 Task: Look for Airbnb options in Merouana, Algeria from 5th December, 2023 to 13th December, 2023 for 6 adults.3 bedrooms having 3 beds and 3 bathrooms. Property type can be house. Amenities needed are: washing machine. Booking option can be shelf check-in. Look for 4 properties as per requirement.
Action: Mouse moved to (473, 65)
Screenshot: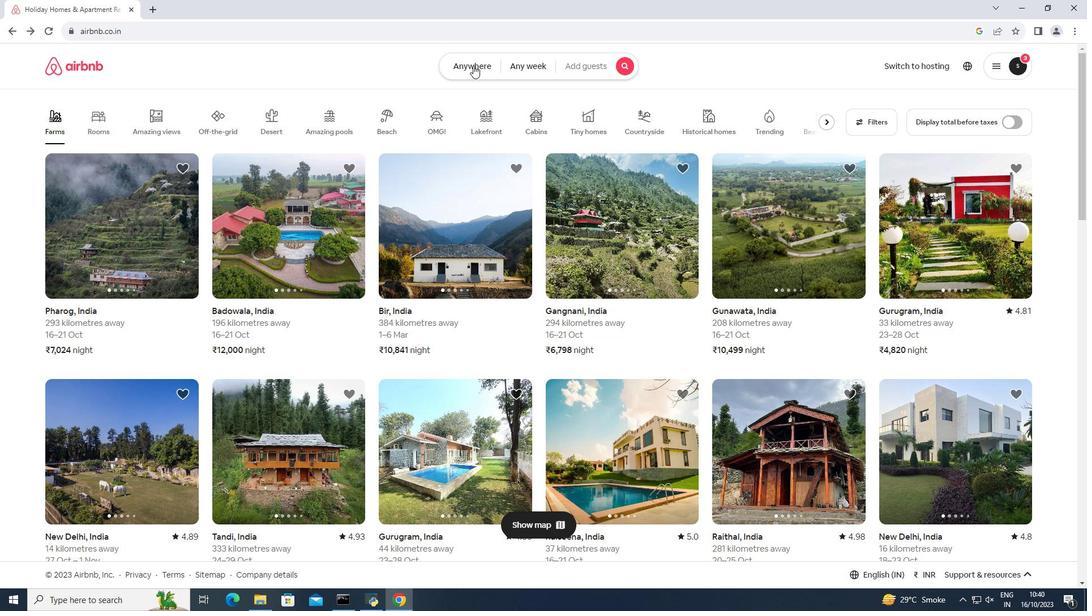 
Action: Mouse pressed left at (473, 65)
Screenshot: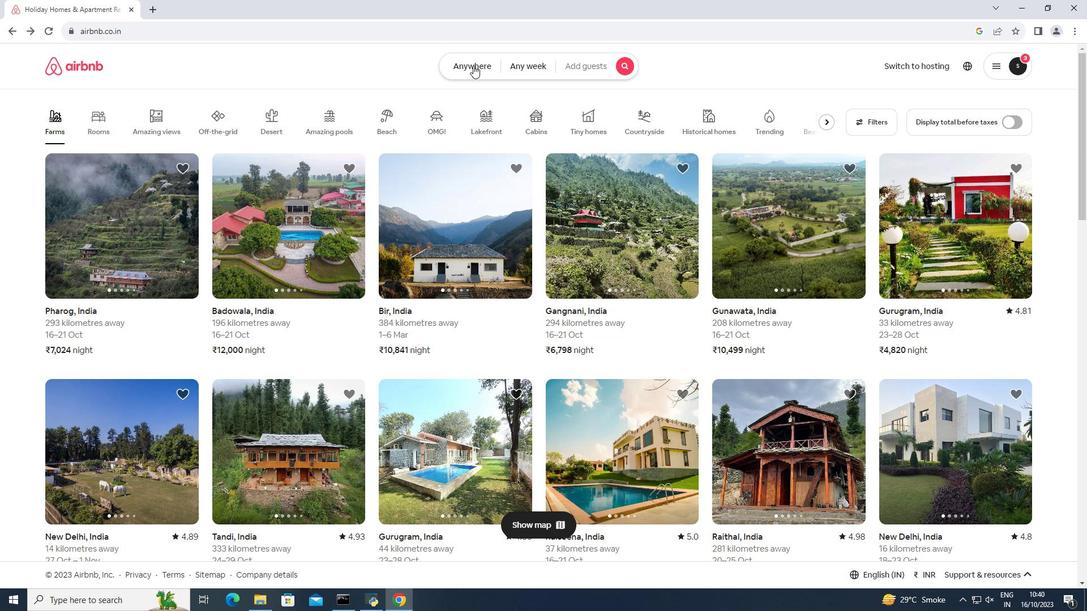 
Action: Mouse moved to (351, 111)
Screenshot: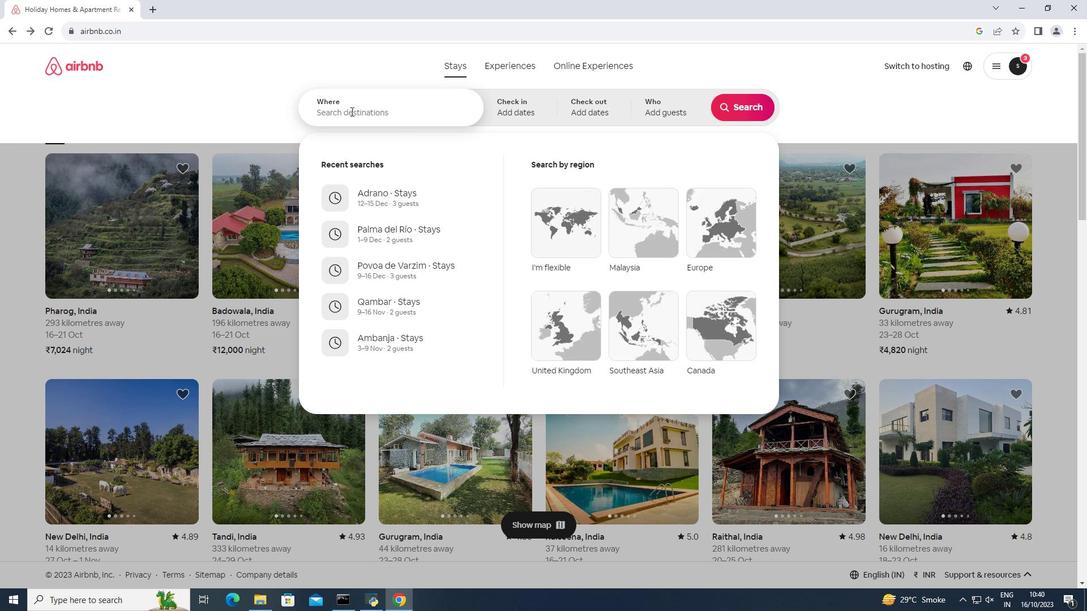 
Action: Mouse pressed left at (351, 111)
Screenshot: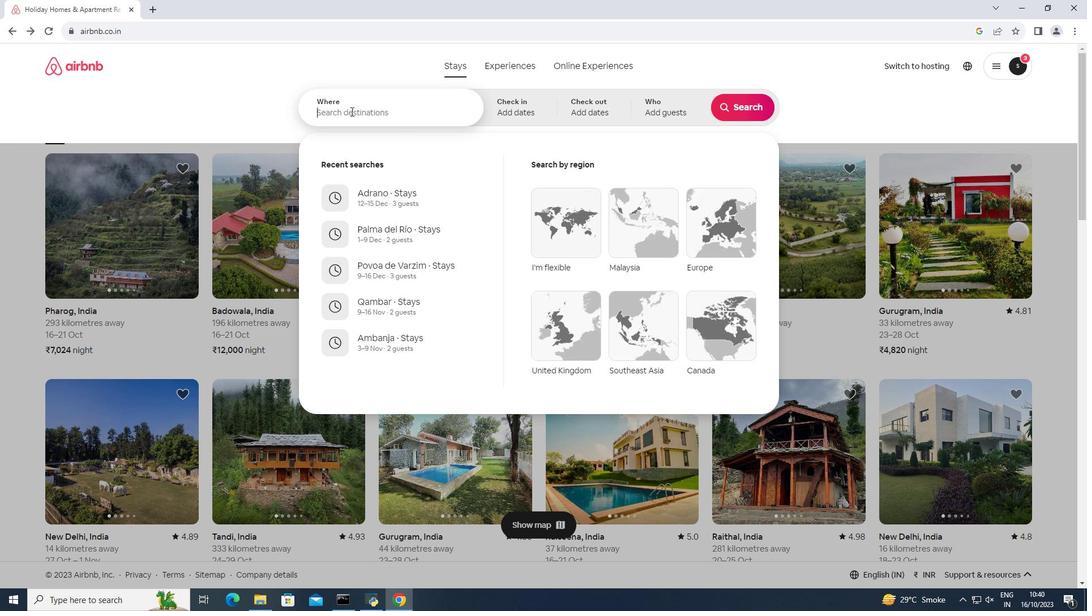 
Action: Key pressed <Key.shift>Merouana,<Key.space><Key.shift>Algeria
Screenshot: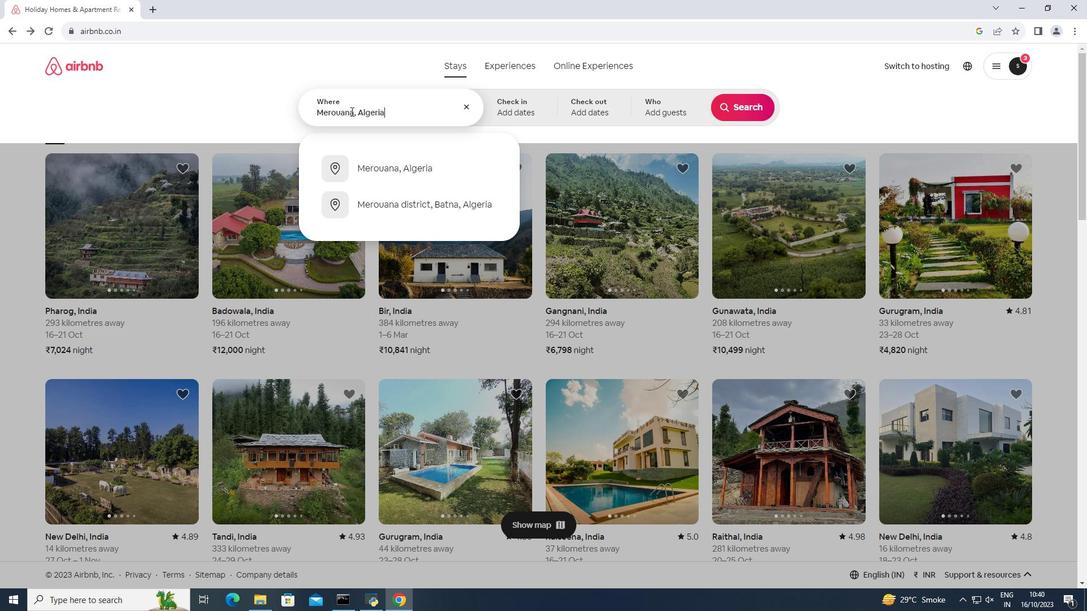 
Action: Mouse moved to (389, 161)
Screenshot: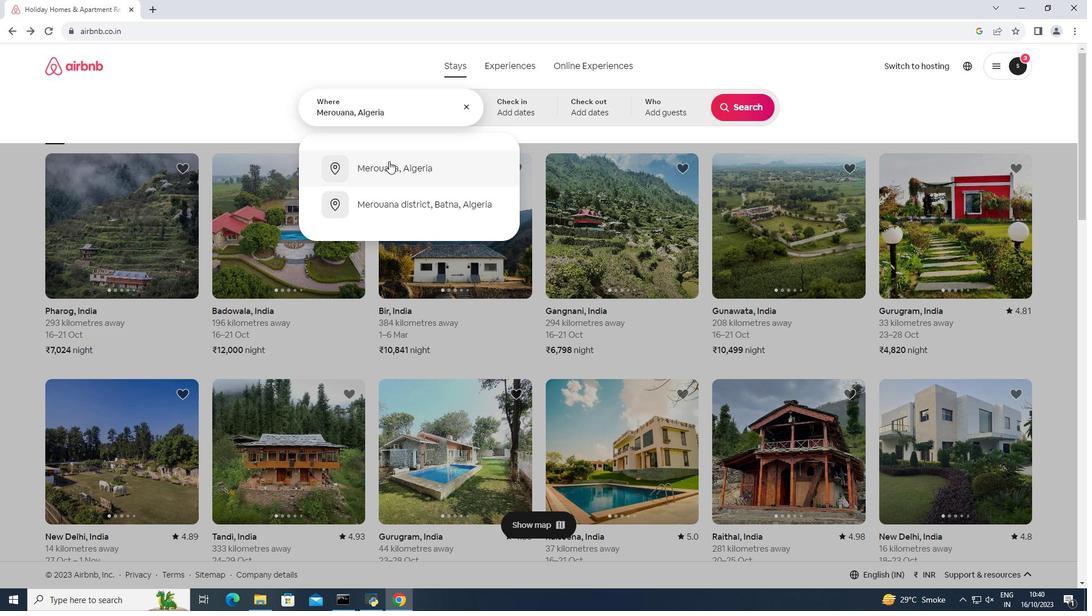 
Action: Mouse pressed left at (389, 161)
Screenshot: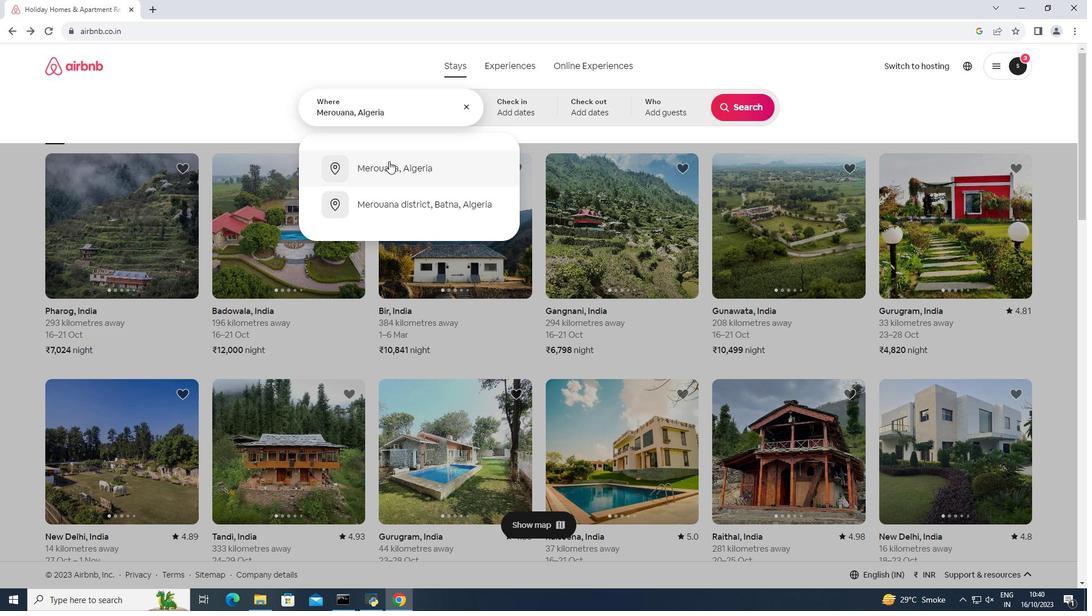 
Action: Mouse moved to (741, 196)
Screenshot: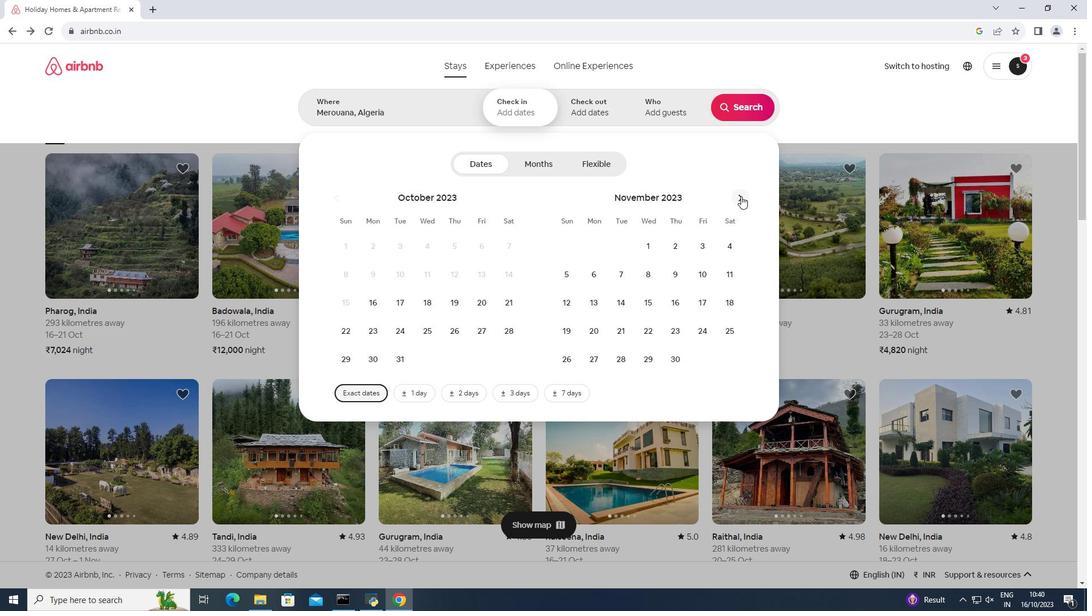 
Action: Mouse pressed left at (741, 196)
Screenshot: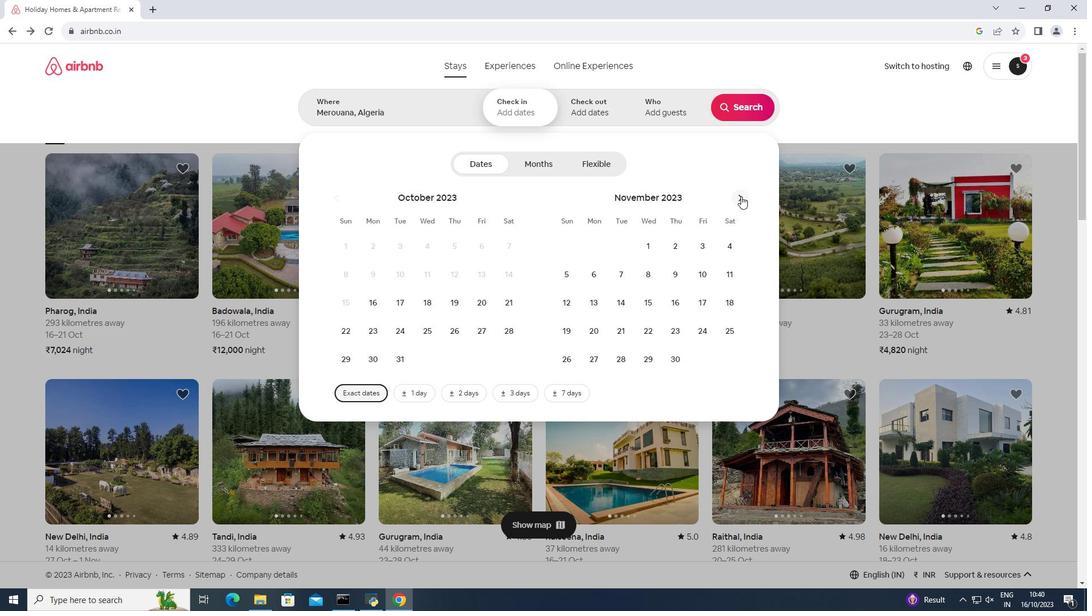 
Action: Mouse moved to (627, 275)
Screenshot: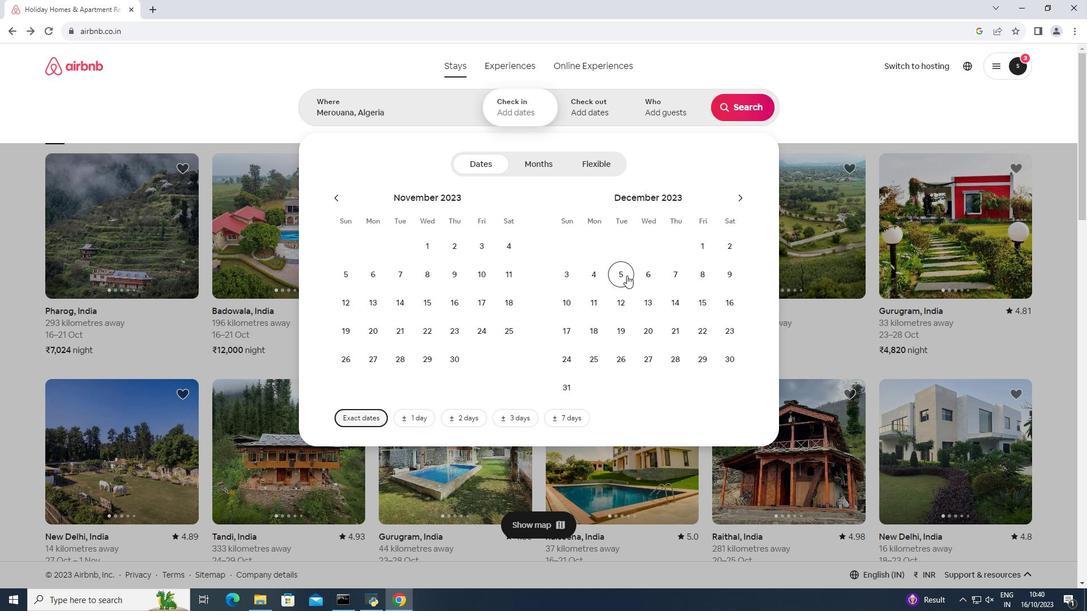 
Action: Mouse pressed left at (627, 275)
Screenshot: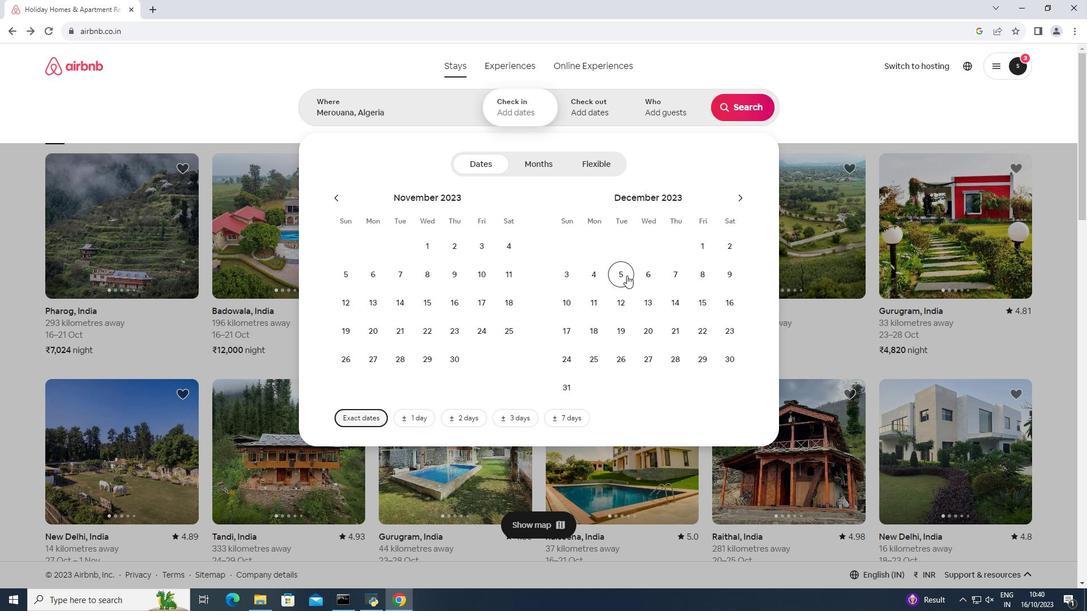 
Action: Mouse moved to (649, 298)
Screenshot: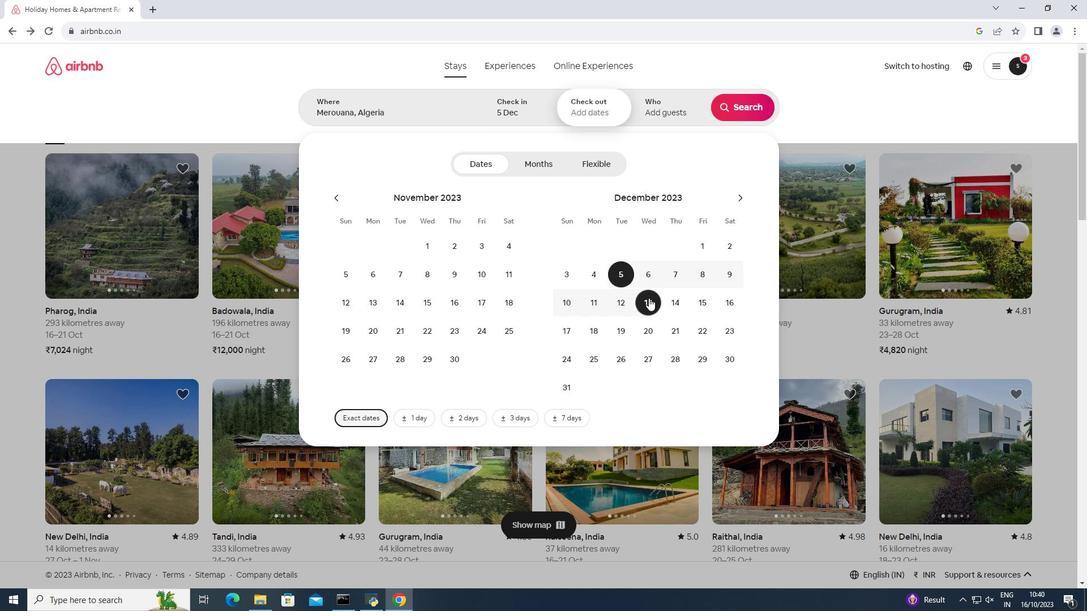 
Action: Mouse pressed left at (649, 298)
Screenshot: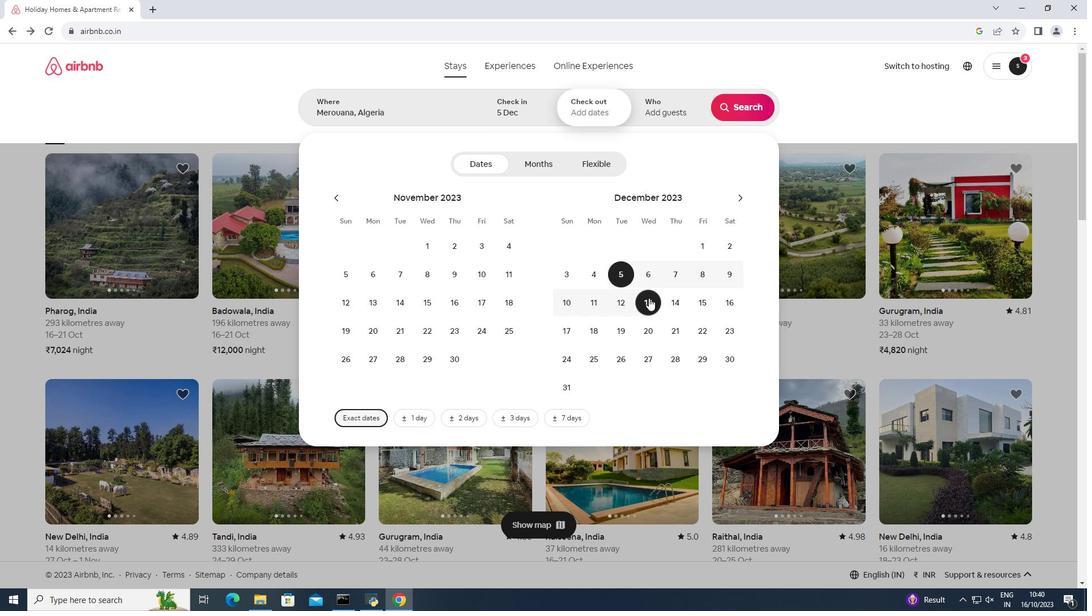 
Action: Mouse moved to (658, 111)
Screenshot: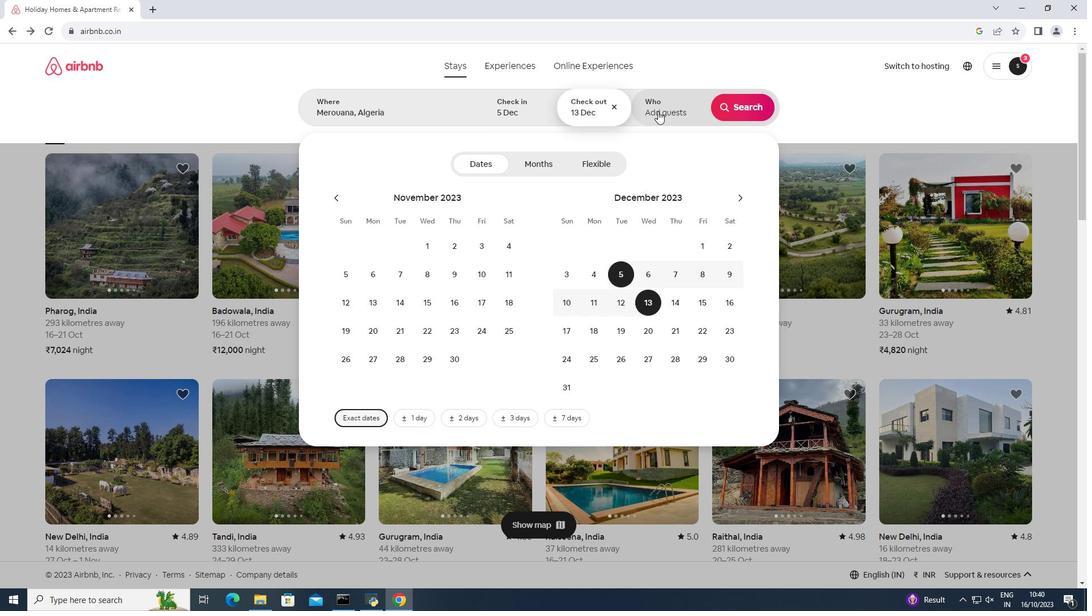 
Action: Mouse pressed left at (658, 111)
Screenshot: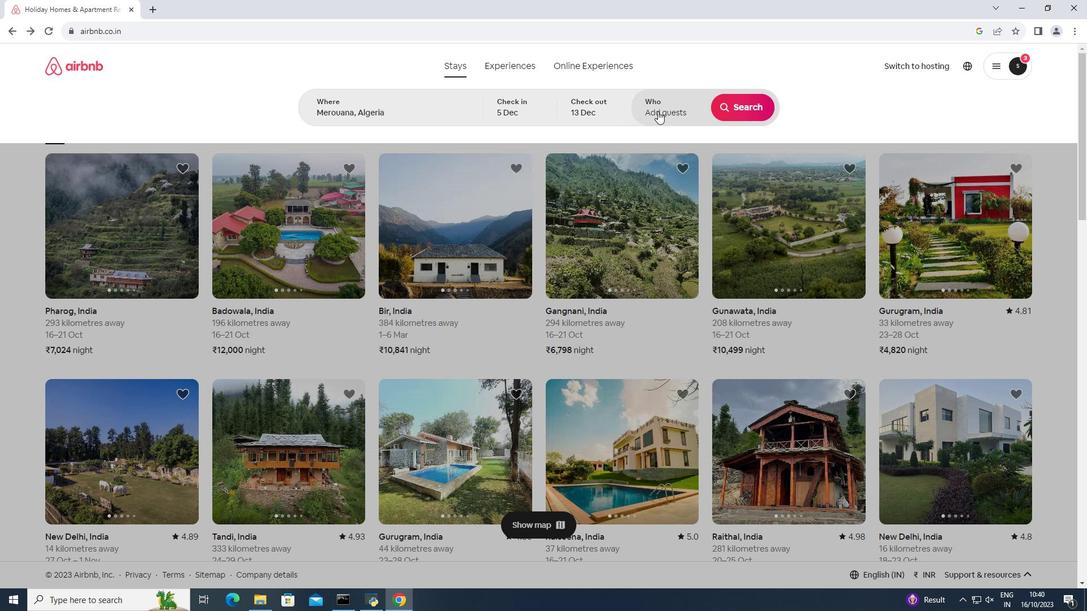 
Action: Mouse moved to (744, 167)
Screenshot: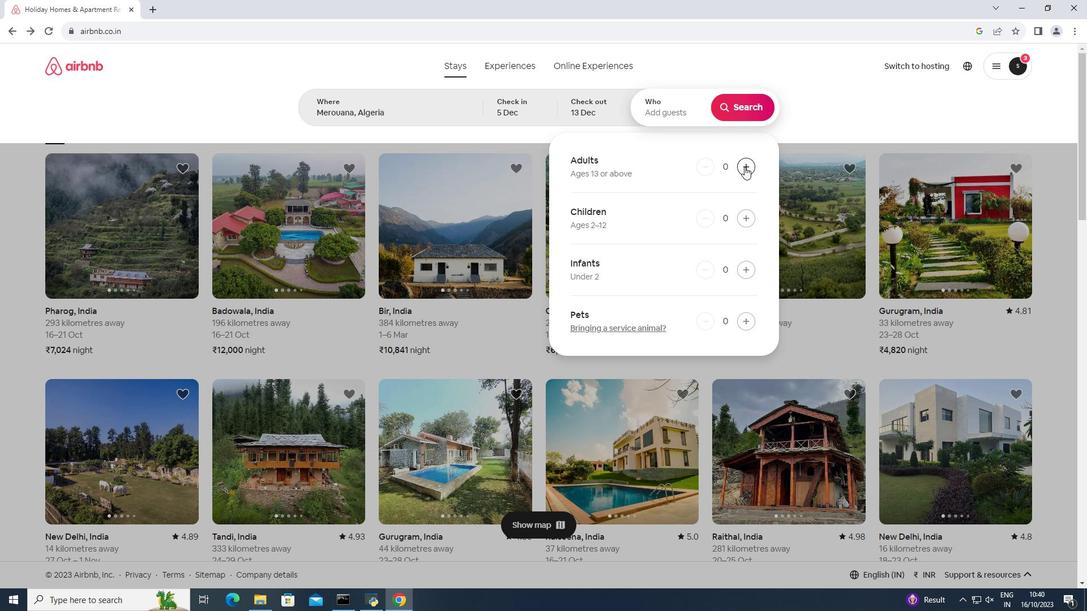 
Action: Mouse pressed left at (744, 167)
Screenshot: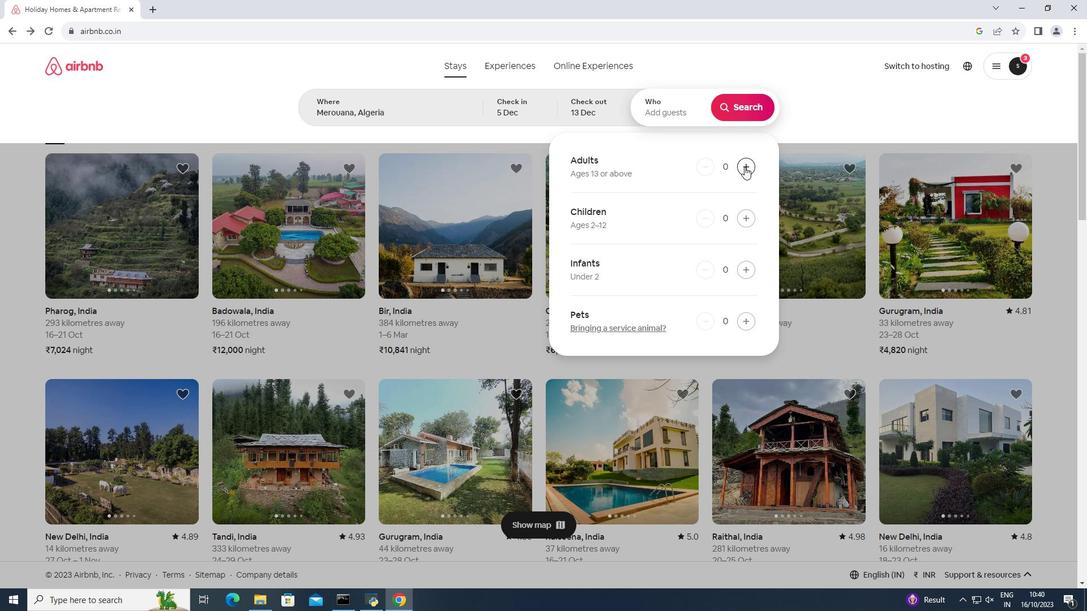 
Action: Mouse pressed left at (744, 167)
Screenshot: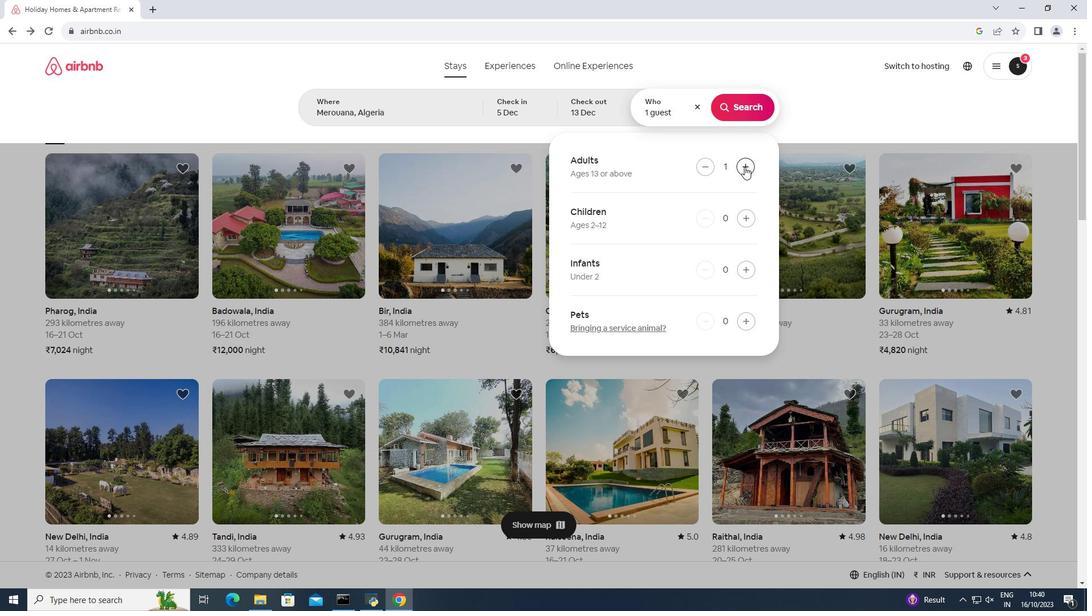 
Action: Mouse pressed left at (744, 167)
Screenshot: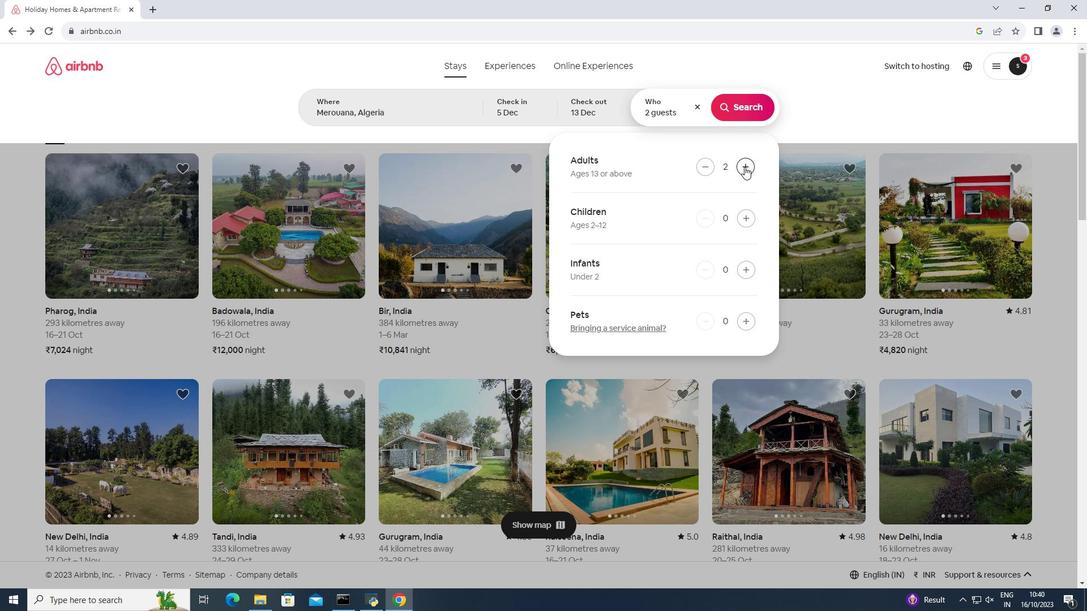 
Action: Mouse pressed left at (744, 167)
Screenshot: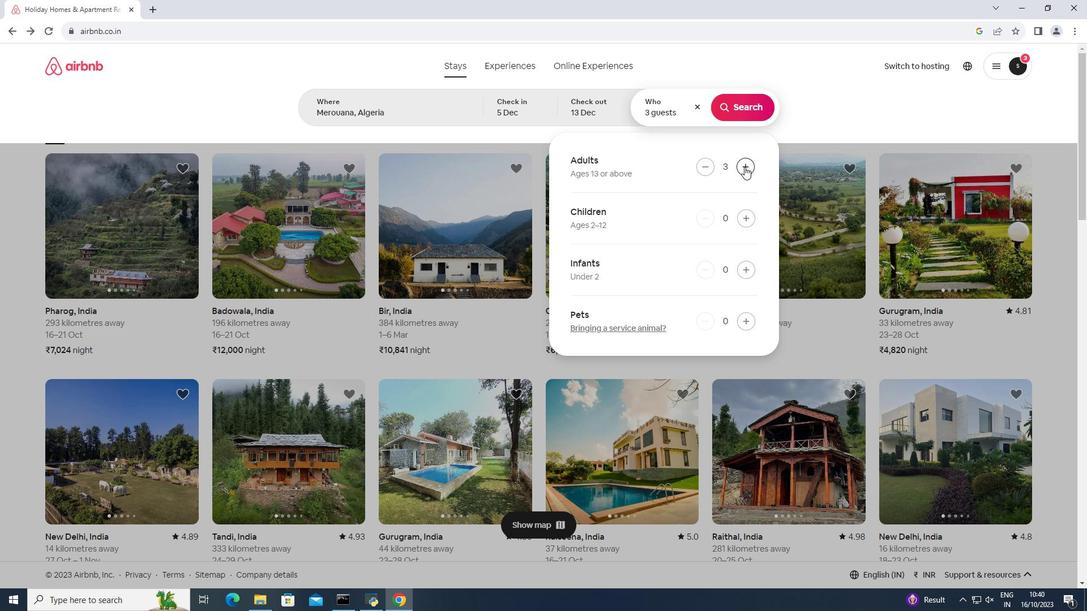 
Action: Mouse pressed left at (744, 167)
Screenshot: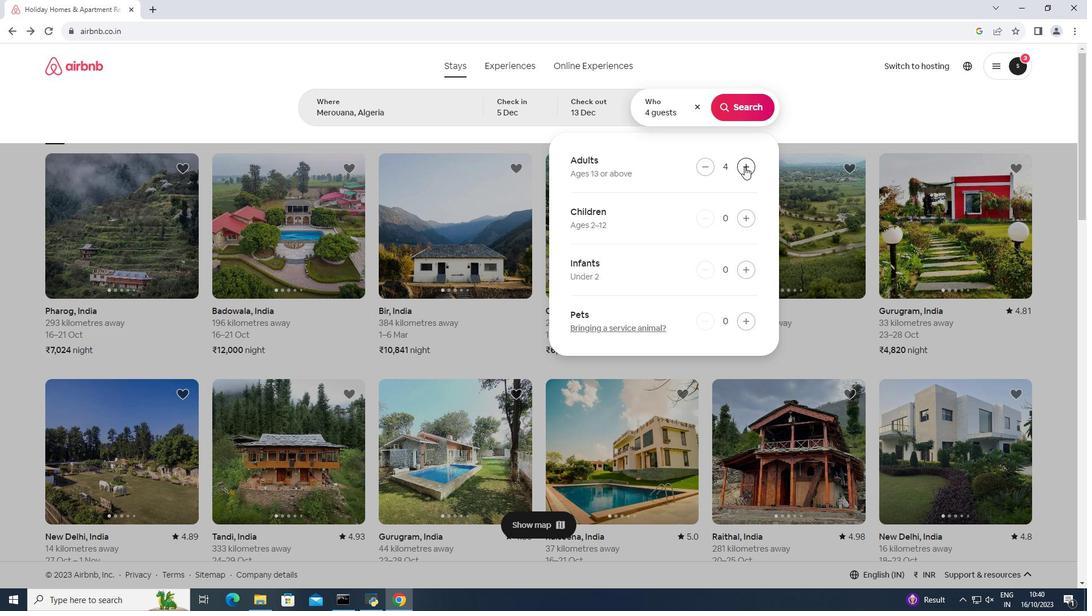 
Action: Mouse pressed left at (744, 167)
Screenshot: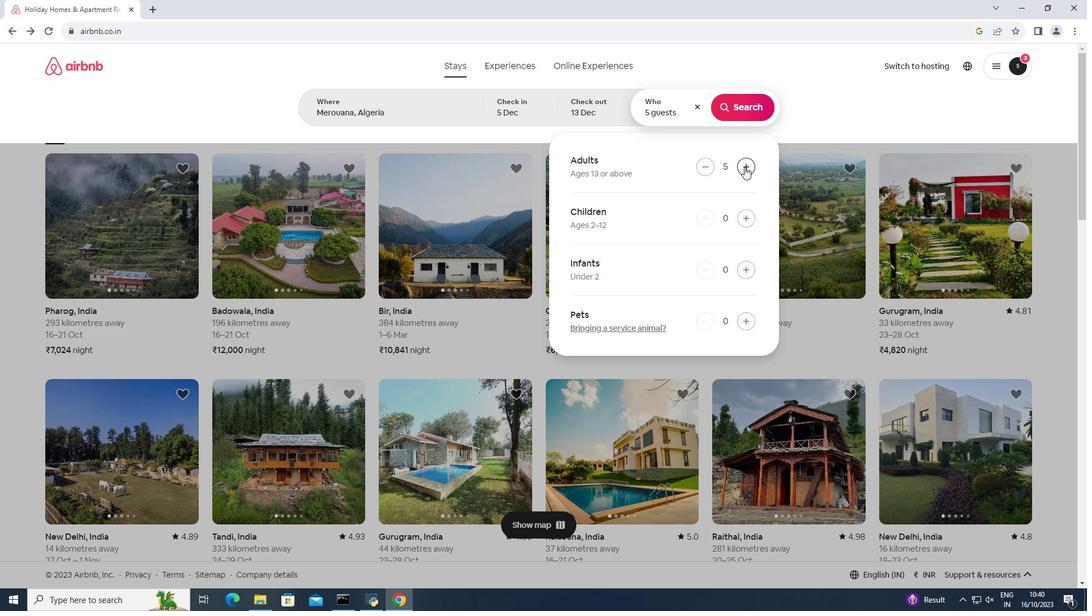 
Action: Mouse moved to (743, 101)
Screenshot: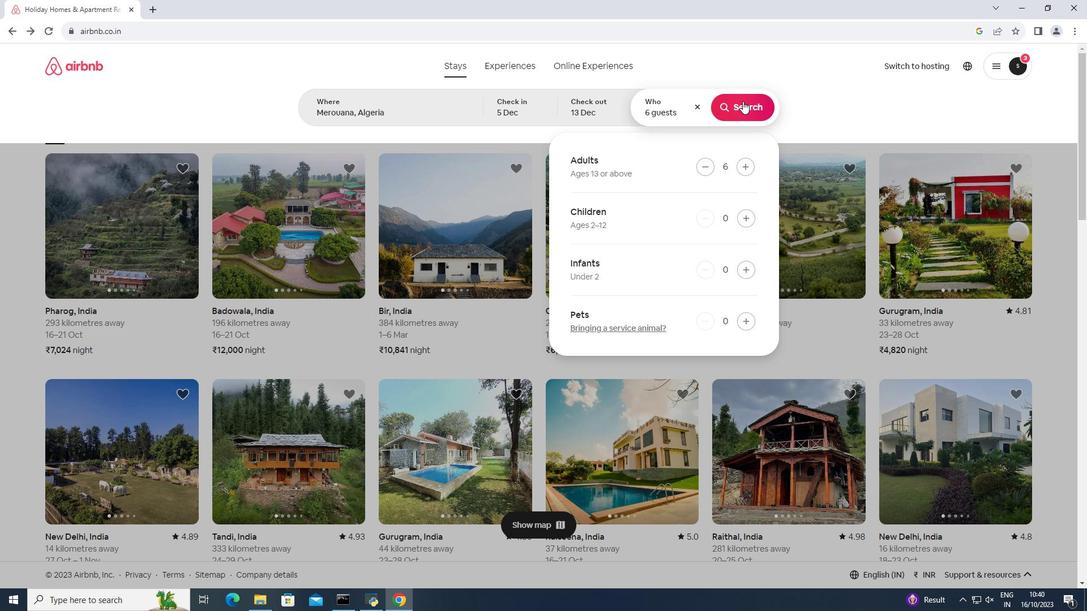 
Action: Mouse pressed left at (743, 101)
Screenshot: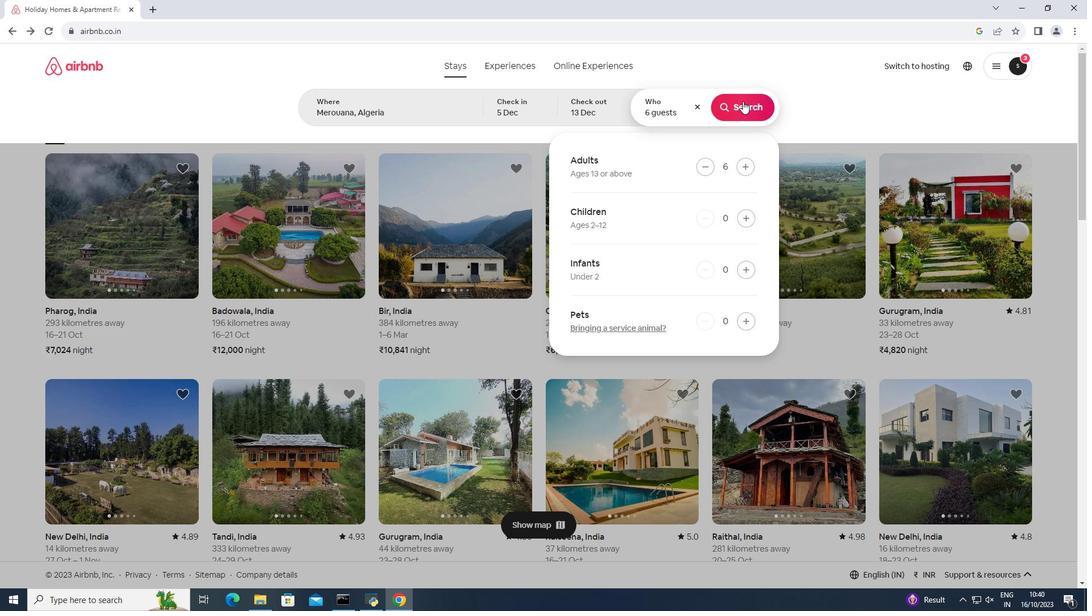 
Action: Mouse moved to (901, 110)
Screenshot: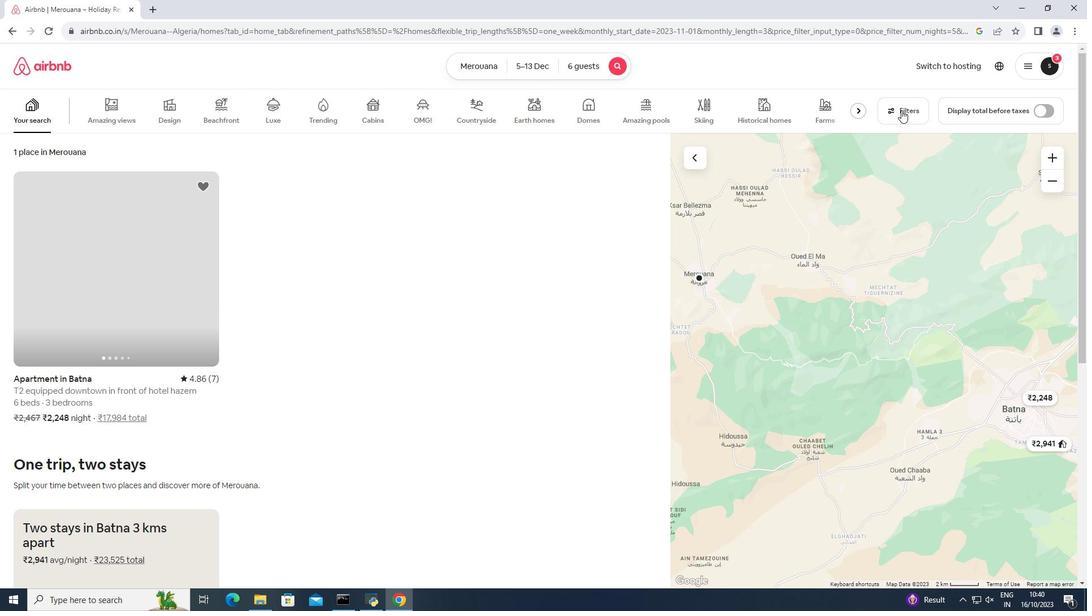 
Action: Mouse pressed left at (901, 110)
Screenshot: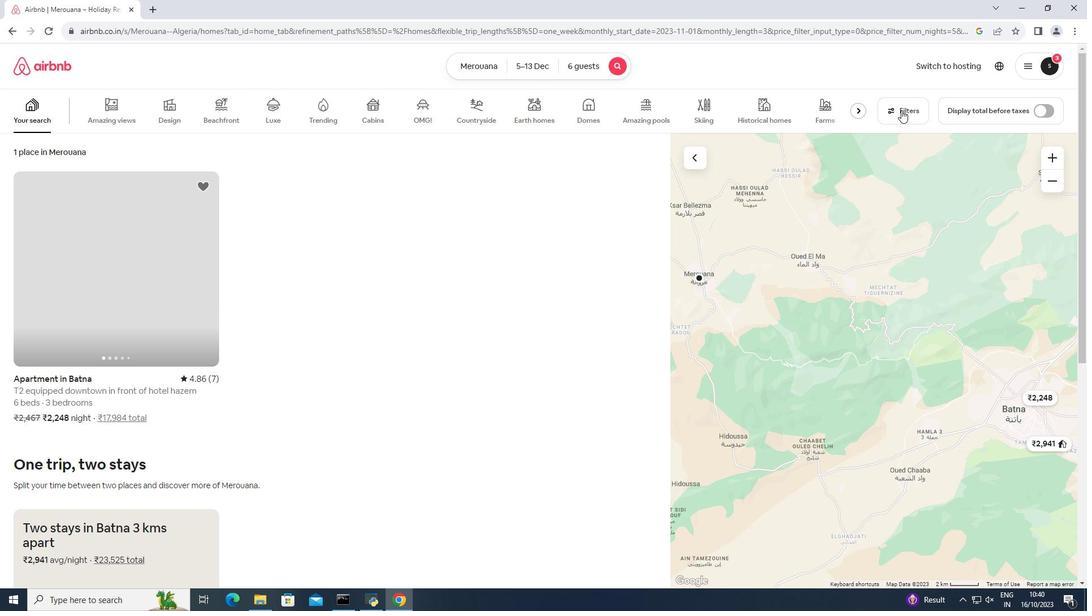
Action: Mouse moved to (544, 365)
Screenshot: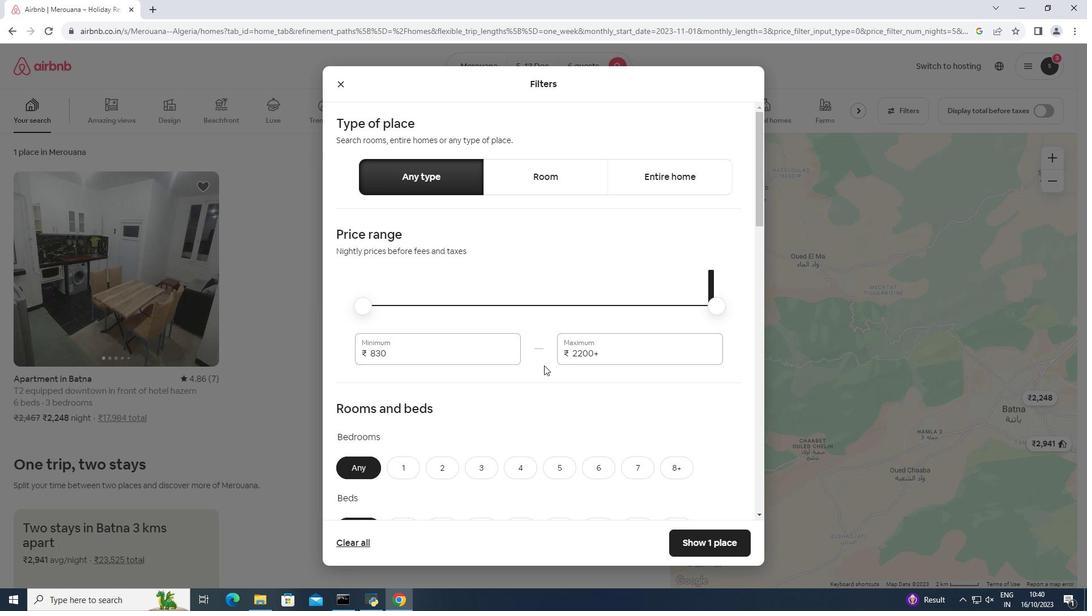 
Action: Mouse scrolled (544, 365) with delta (0, 0)
Screenshot: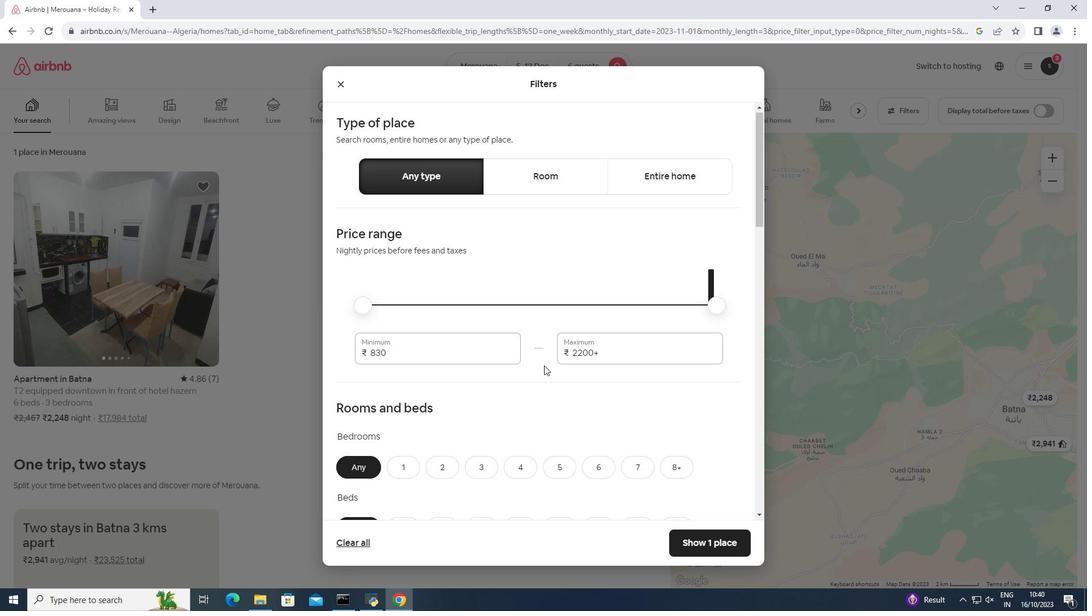 
Action: Mouse scrolled (544, 365) with delta (0, 0)
Screenshot: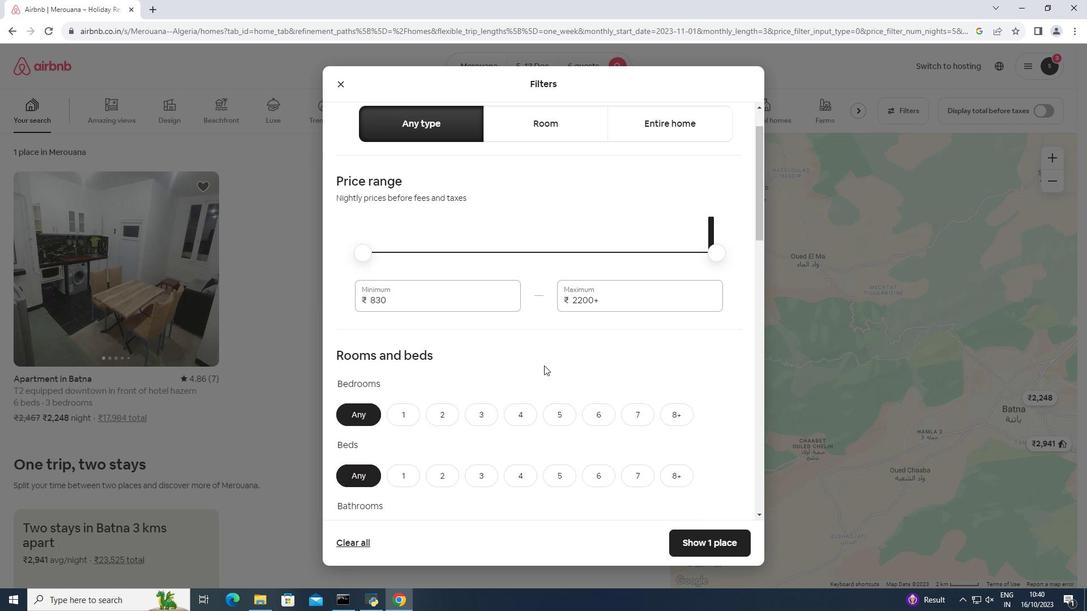 
Action: Mouse moved to (486, 357)
Screenshot: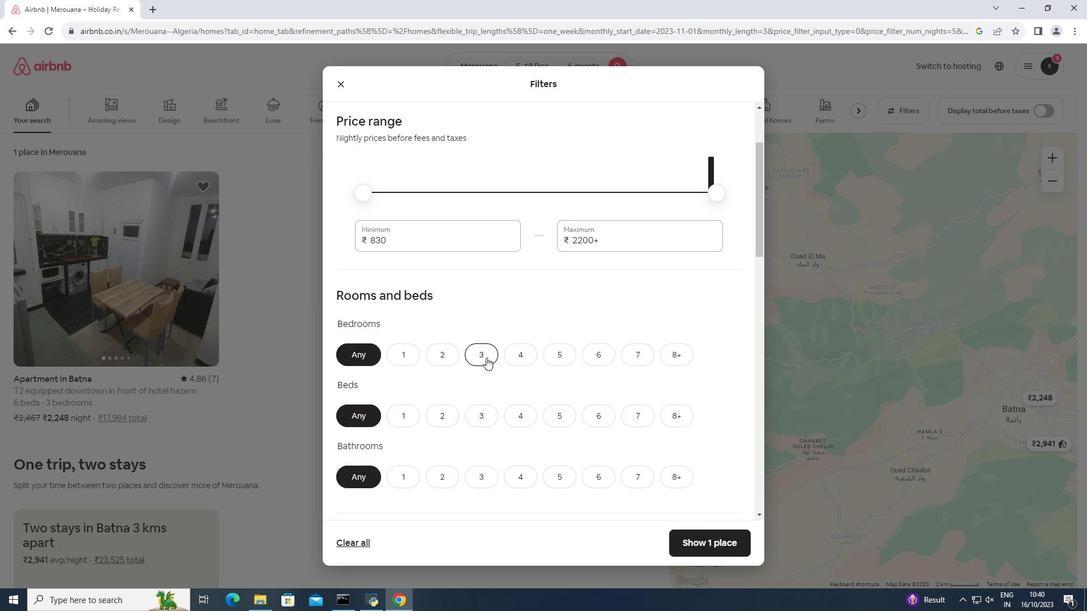 
Action: Mouse pressed left at (486, 357)
Screenshot: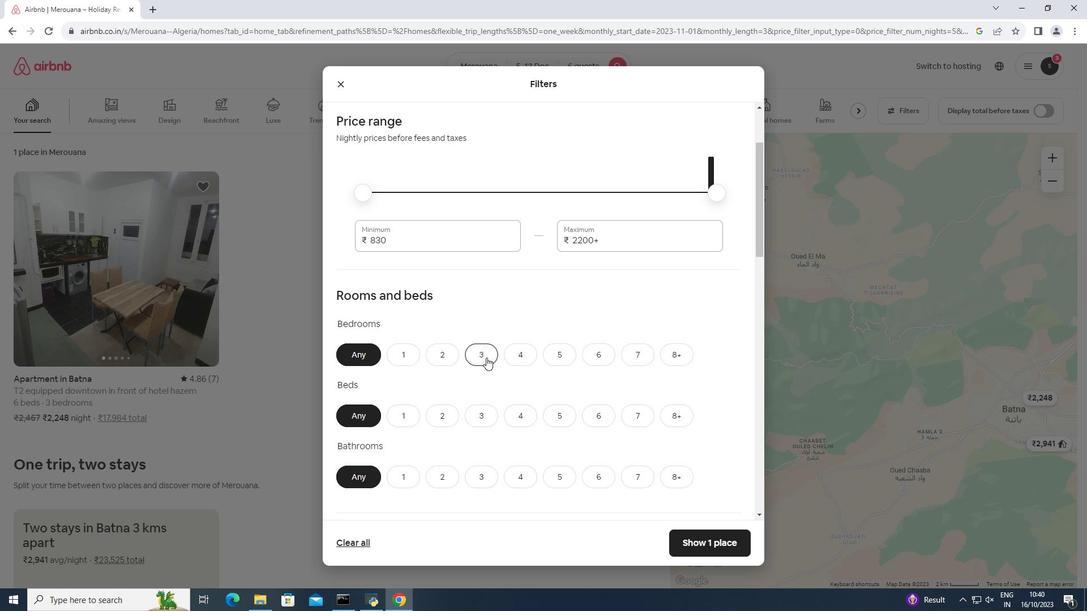 
Action: Mouse moved to (478, 415)
Screenshot: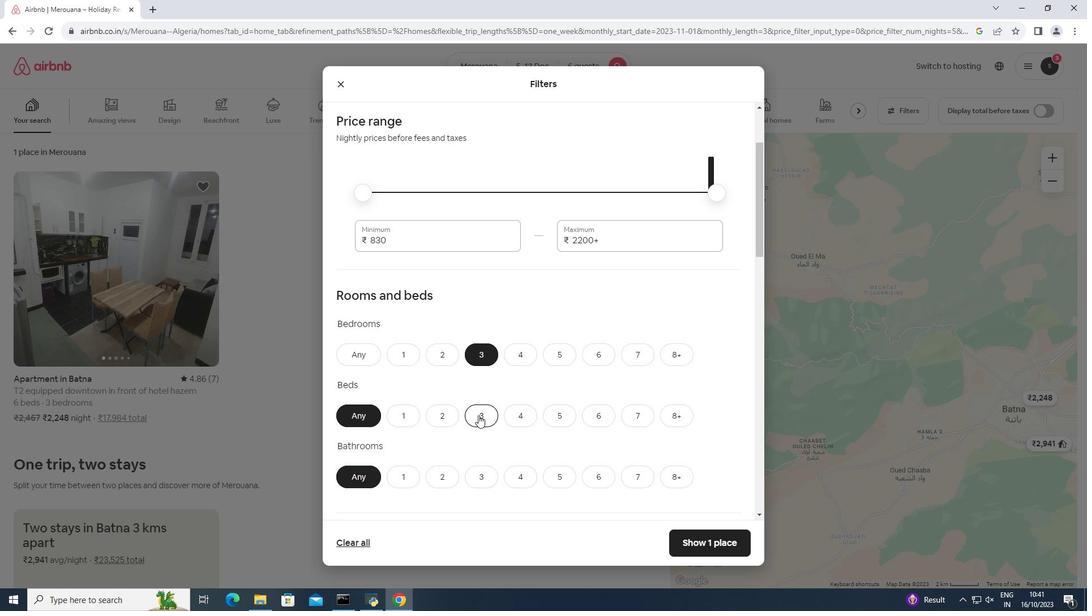 
Action: Mouse pressed left at (478, 415)
Screenshot: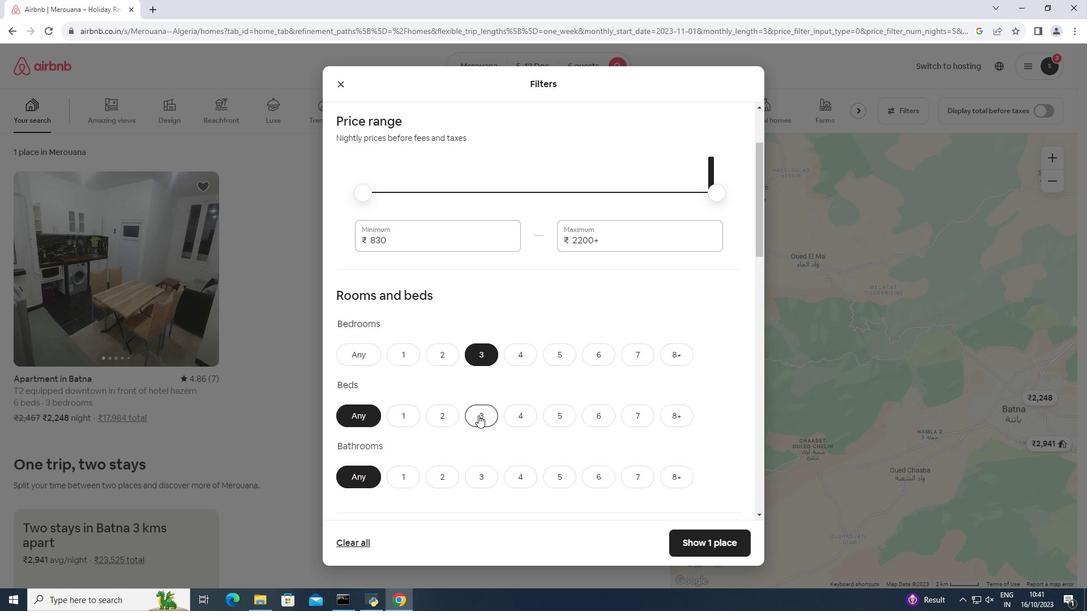 
Action: Mouse moved to (479, 475)
Screenshot: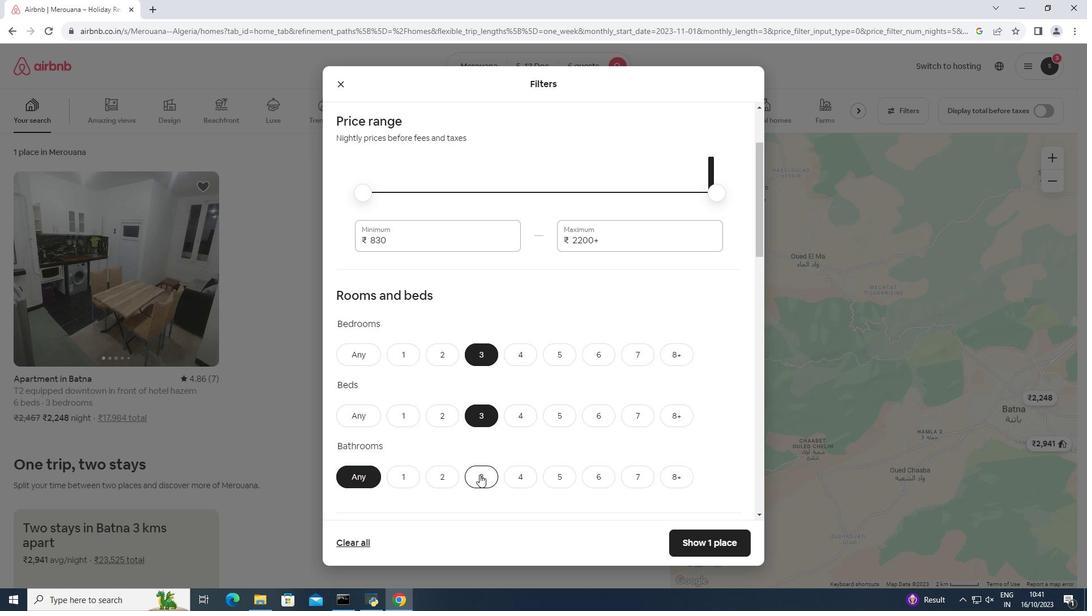
Action: Mouse pressed left at (479, 475)
Screenshot: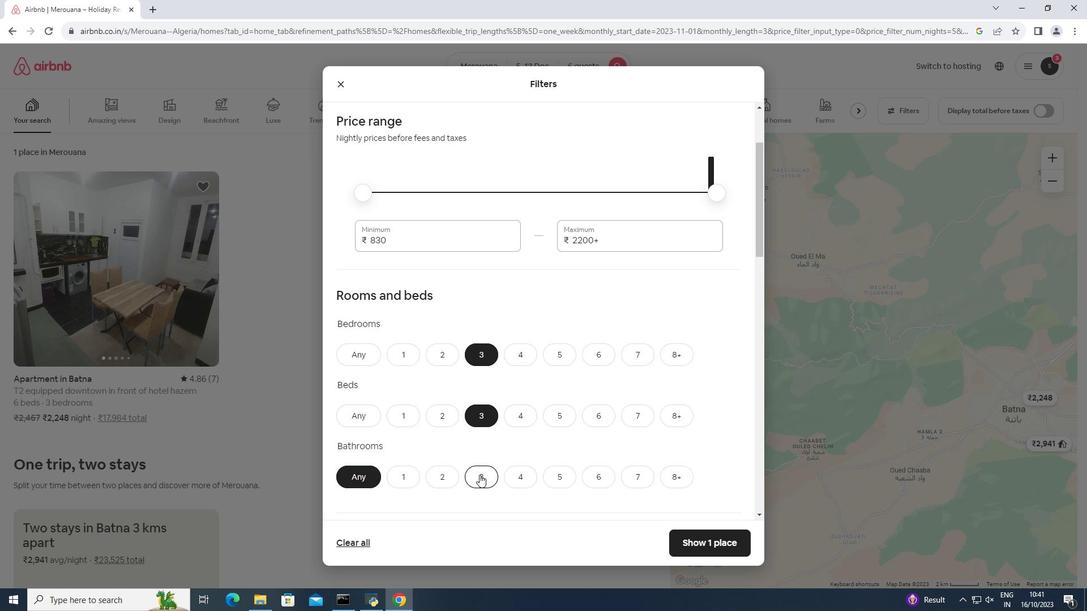
Action: Mouse moved to (501, 399)
Screenshot: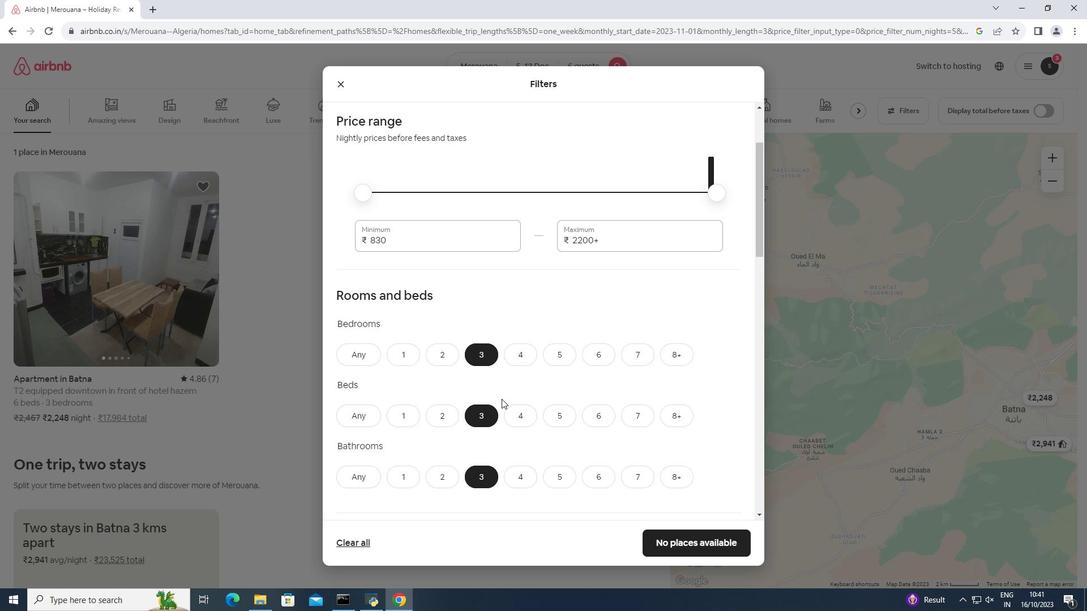 
Action: Mouse scrolled (501, 398) with delta (0, 0)
Screenshot: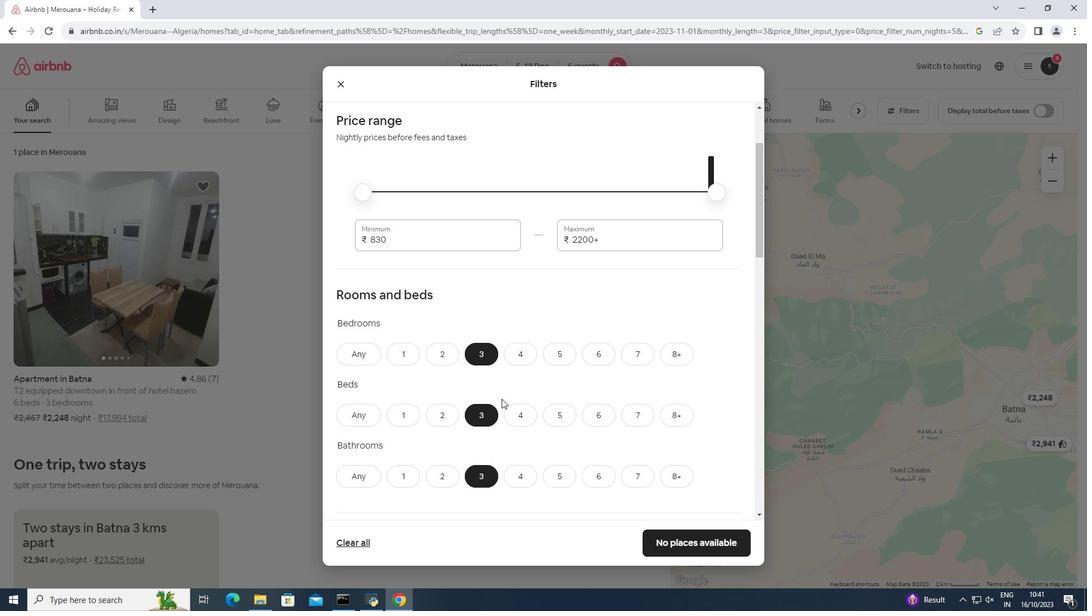 
Action: Mouse scrolled (501, 398) with delta (0, 0)
Screenshot: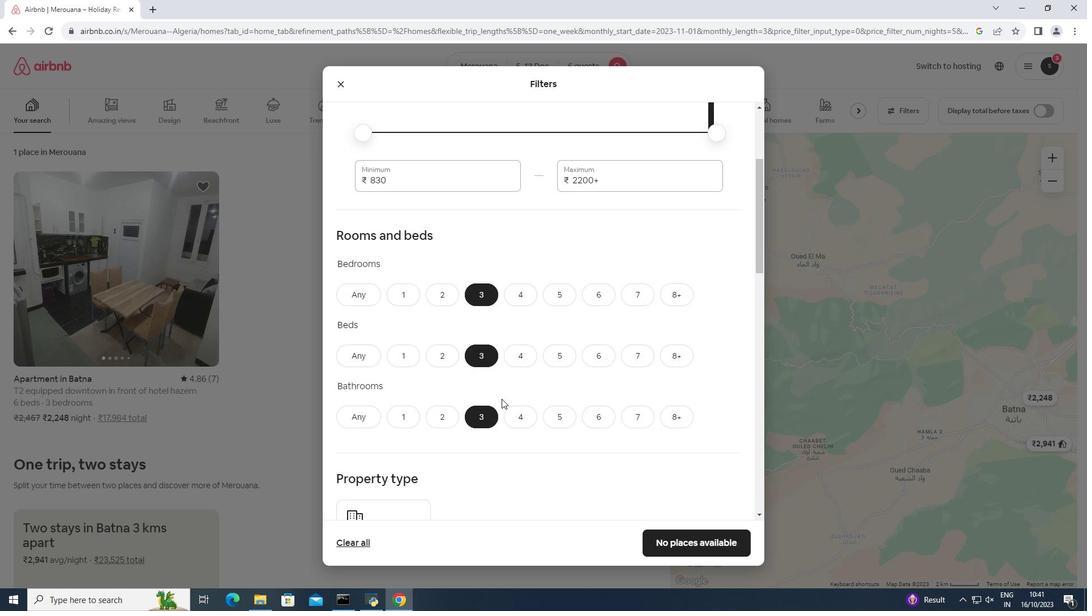 
Action: Mouse scrolled (501, 398) with delta (0, 0)
Screenshot: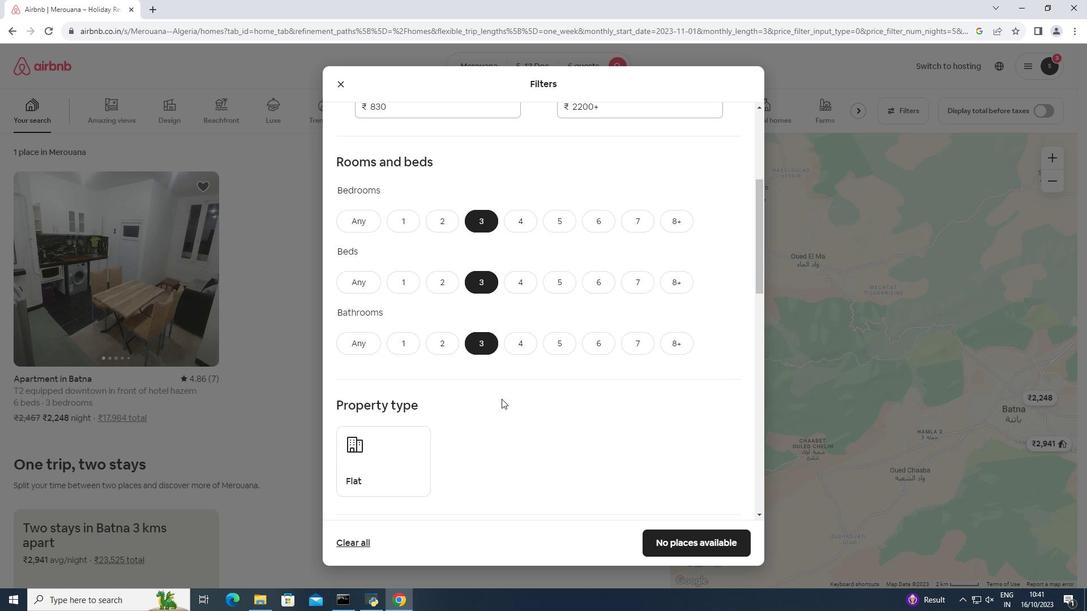 
Action: Mouse moved to (379, 428)
Screenshot: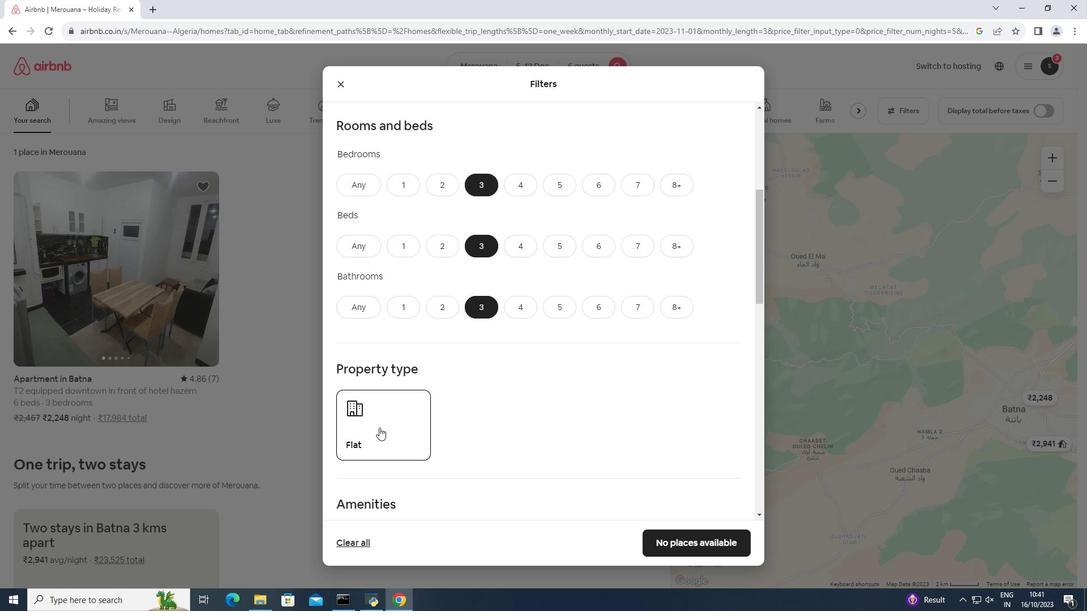 
Action: Mouse scrolled (379, 427) with delta (0, 0)
Screenshot: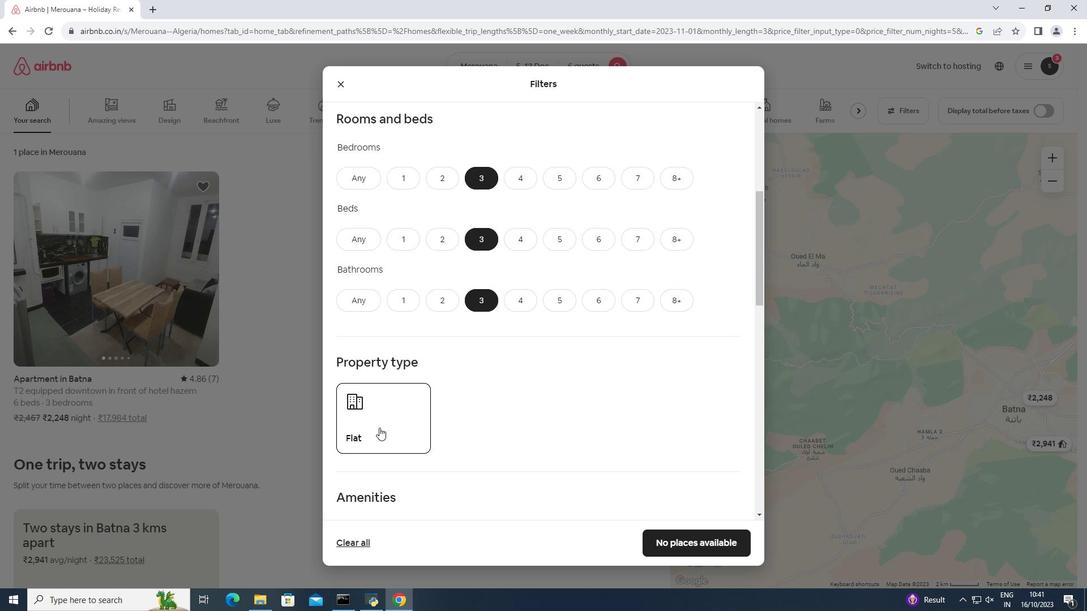 
Action: Mouse moved to (379, 428)
Screenshot: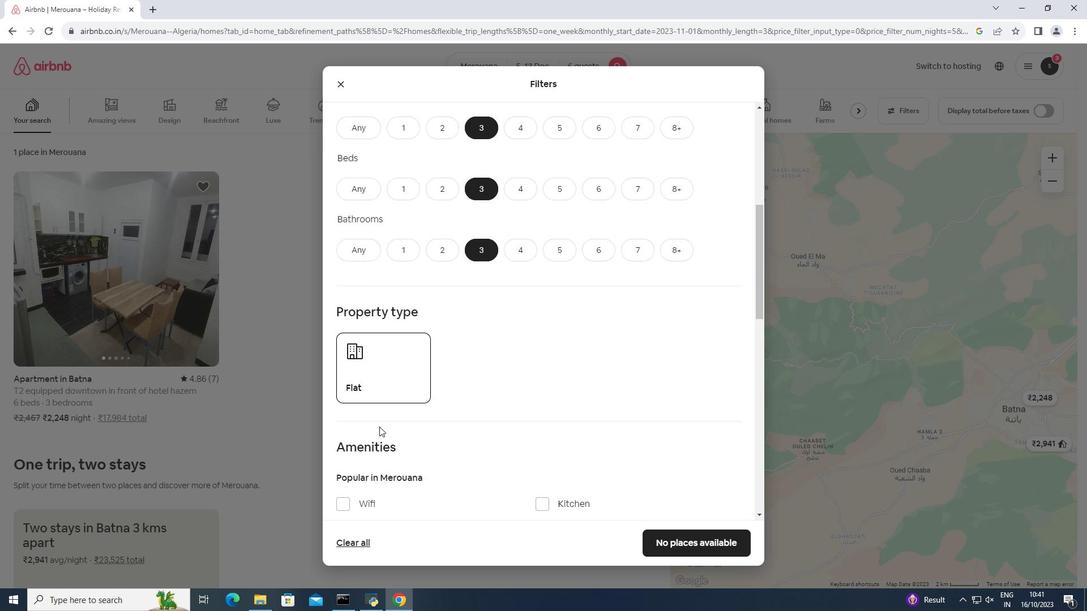 
Action: Mouse scrolled (379, 427) with delta (0, 0)
Screenshot: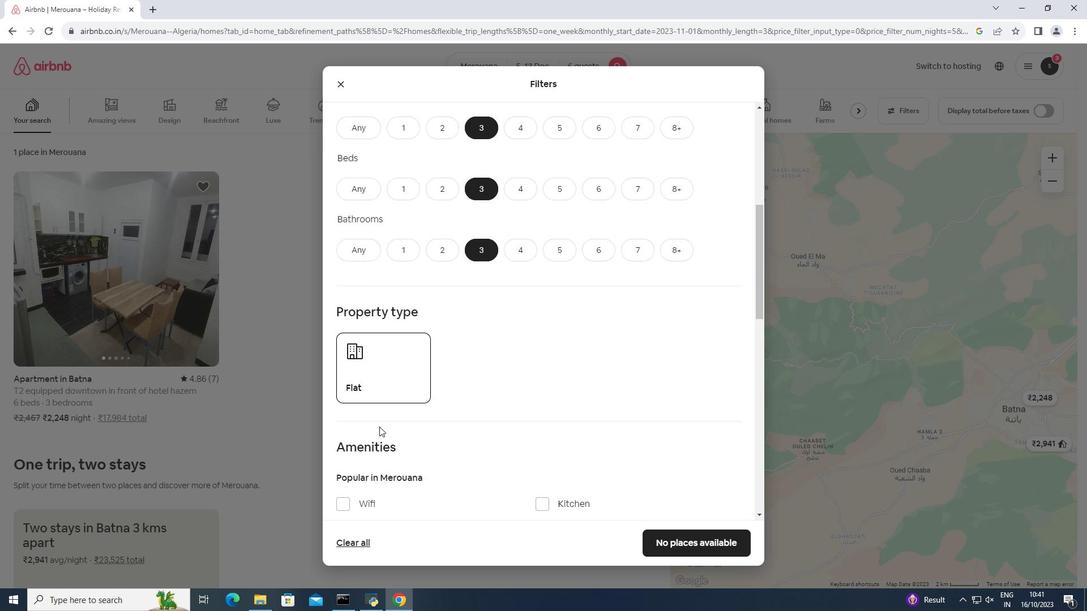 
Action: Mouse moved to (379, 425)
Screenshot: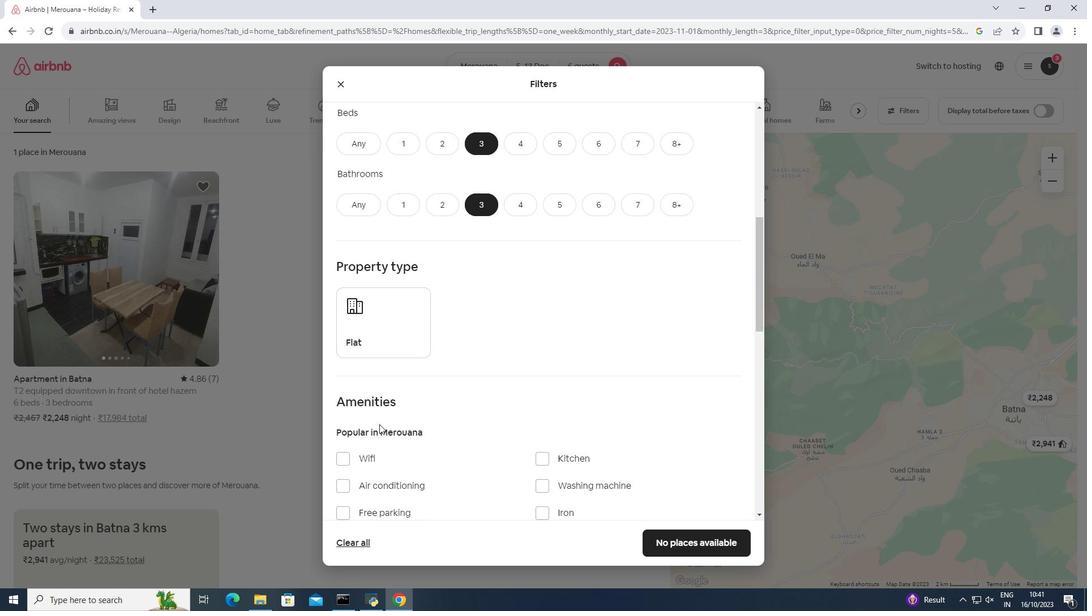 
Action: Mouse scrolled (379, 424) with delta (0, 0)
Screenshot: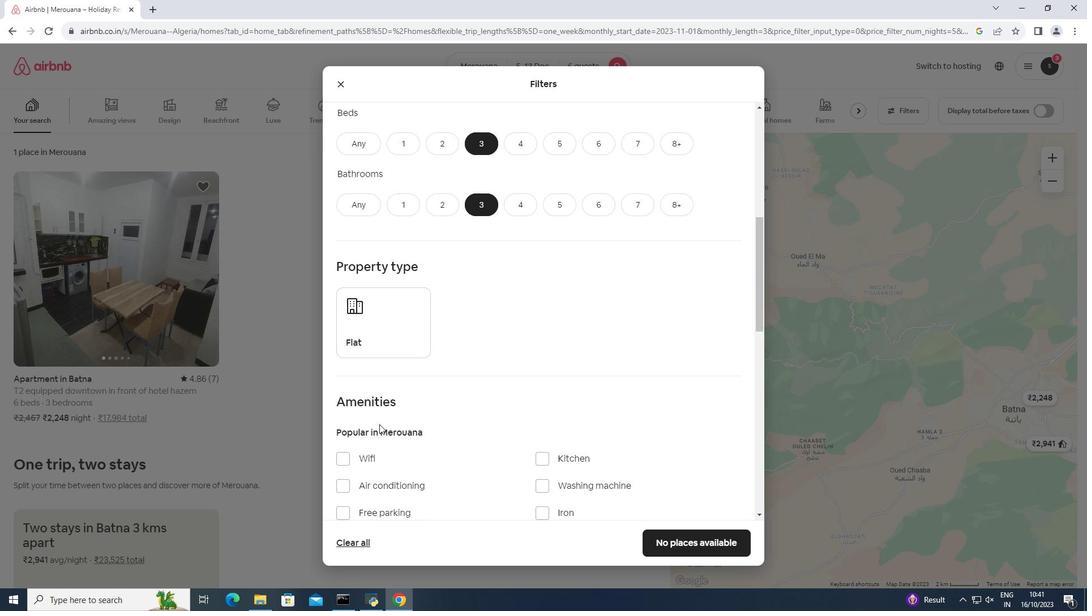 
Action: Mouse moved to (379, 424)
Screenshot: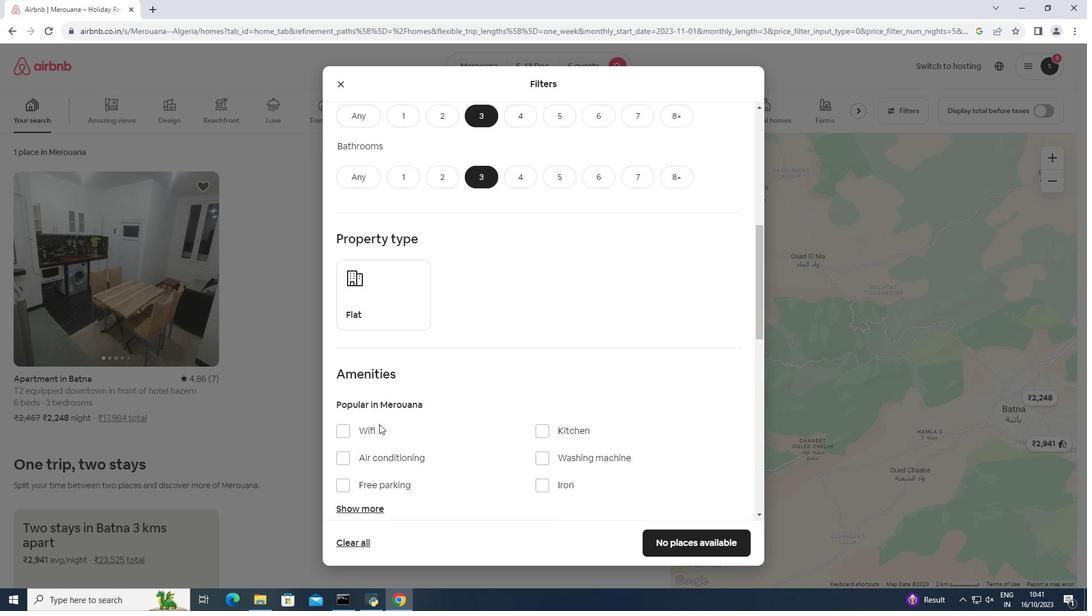 
Action: Mouse scrolled (379, 424) with delta (0, 0)
Screenshot: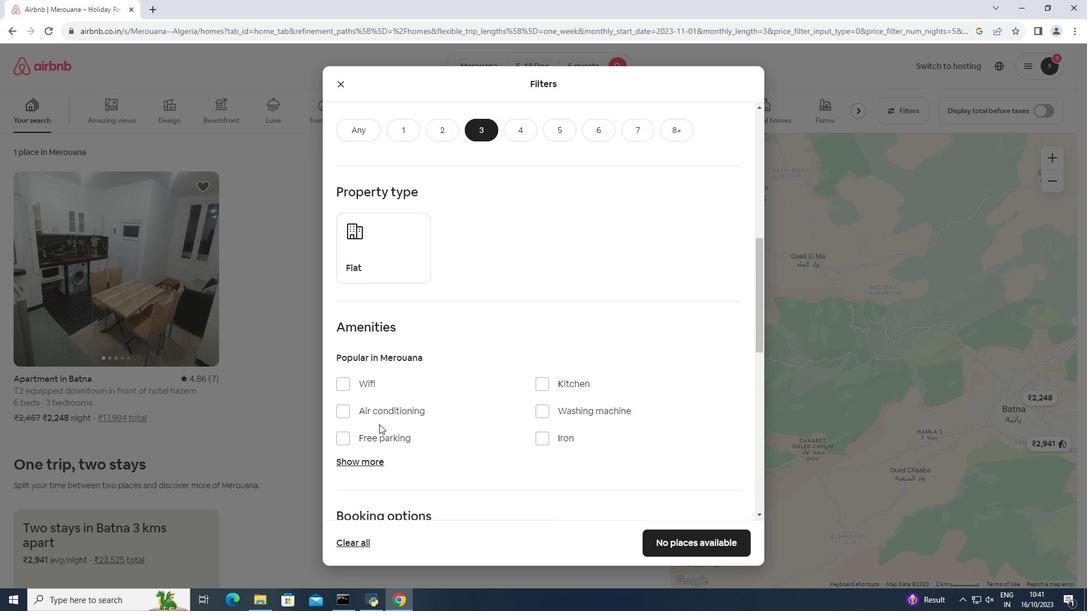 
Action: Mouse moved to (368, 415)
Screenshot: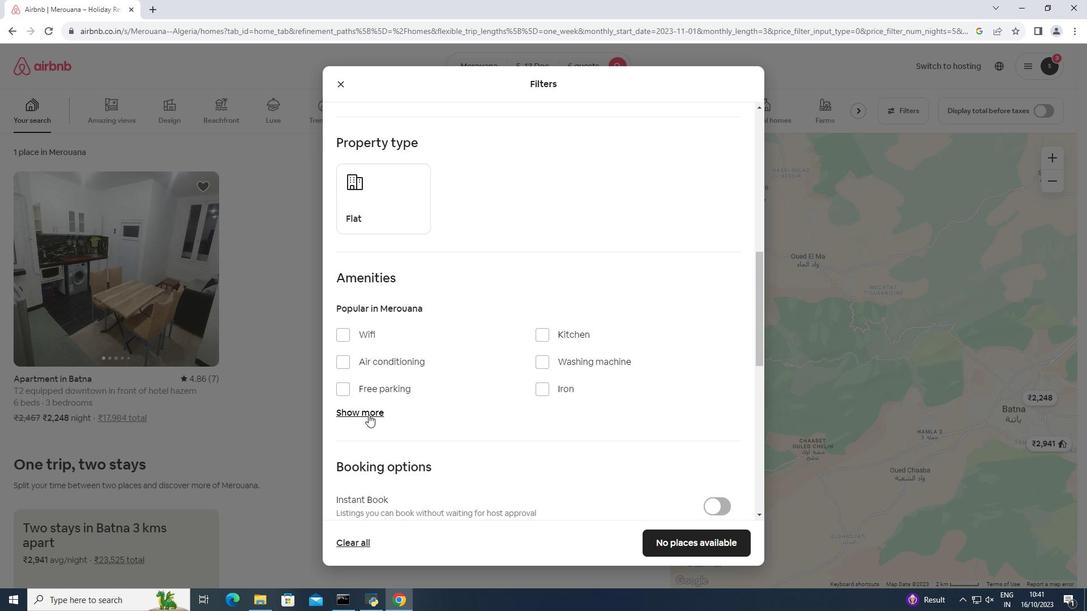 
Action: Mouse pressed left at (368, 415)
Screenshot: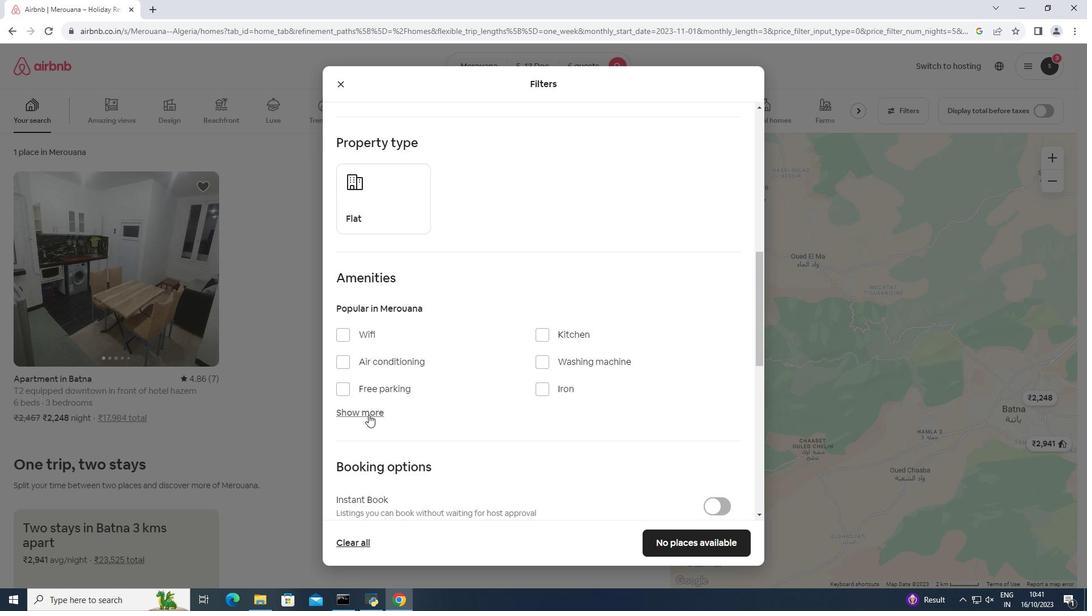 
Action: Mouse moved to (540, 364)
Screenshot: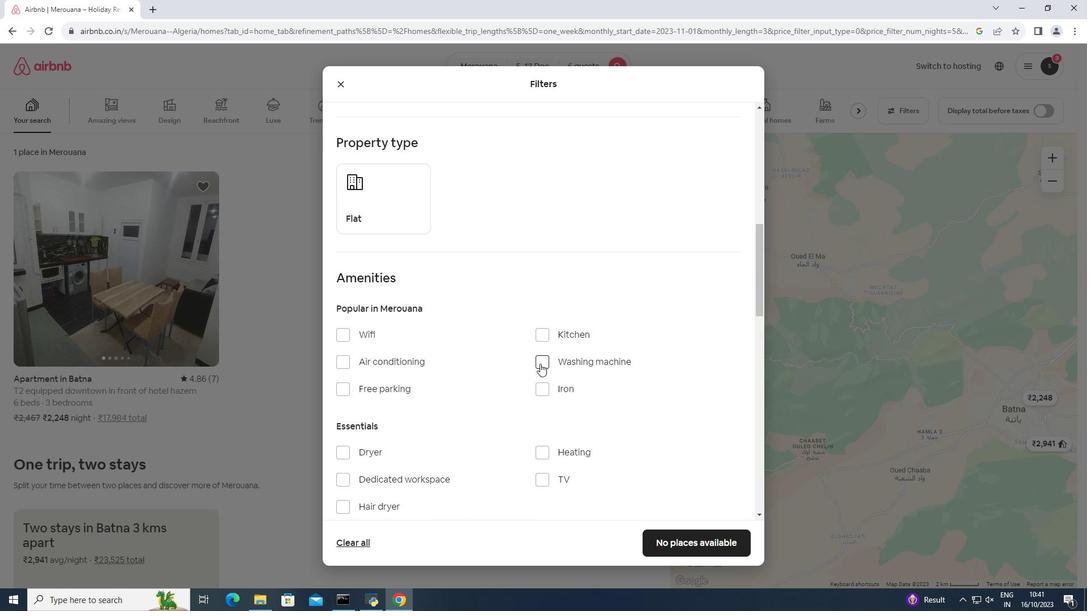 
Action: Mouse pressed left at (540, 364)
Screenshot: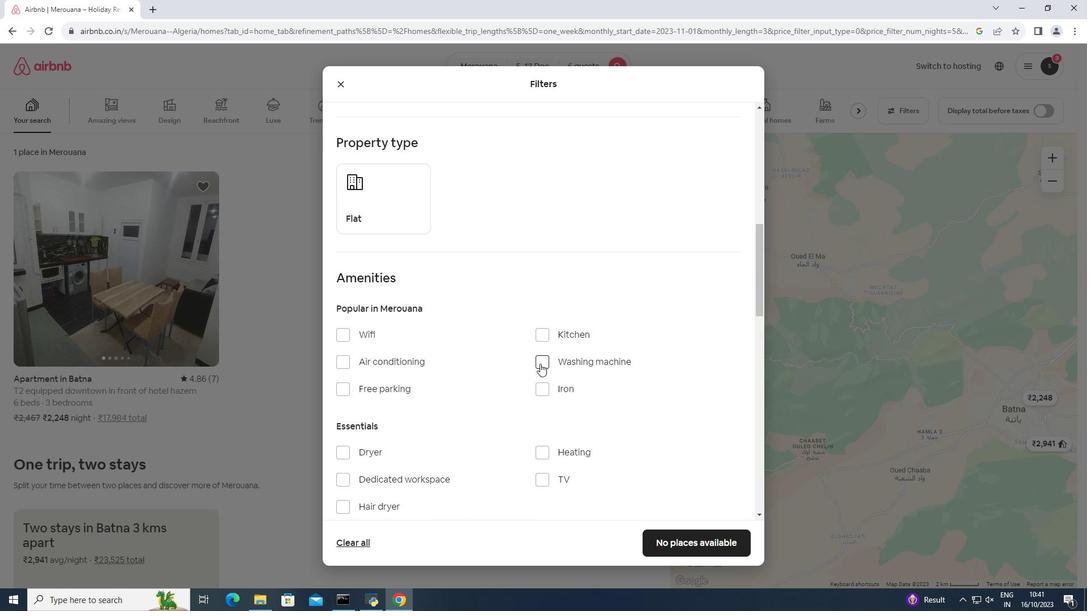 
Action: Mouse moved to (540, 364)
Screenshot: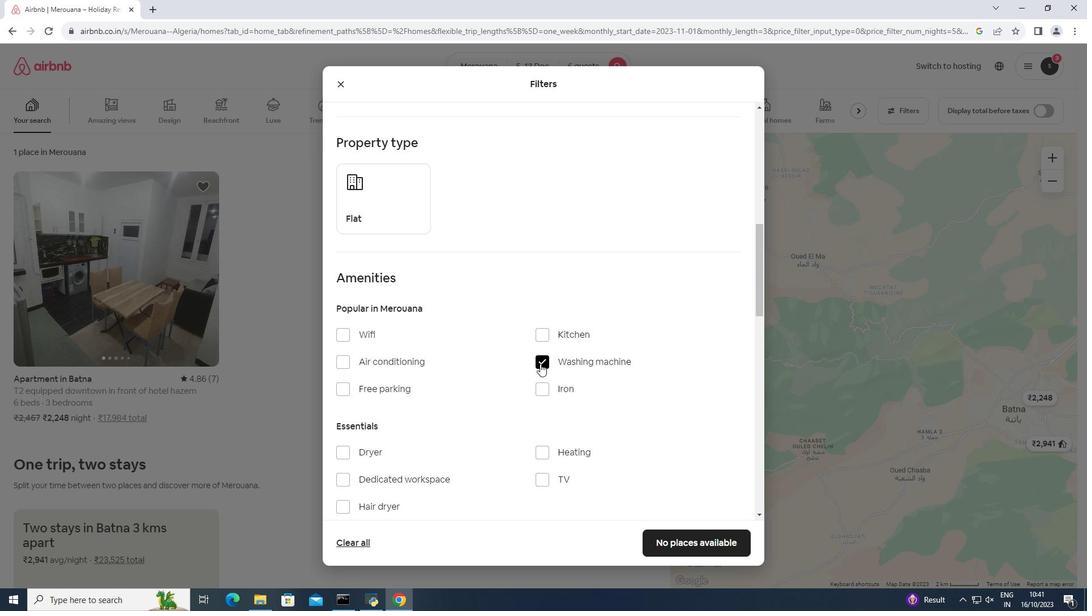 
Action: Mouse scrolled (540, 363) with delta (0, 0)
Screenshot: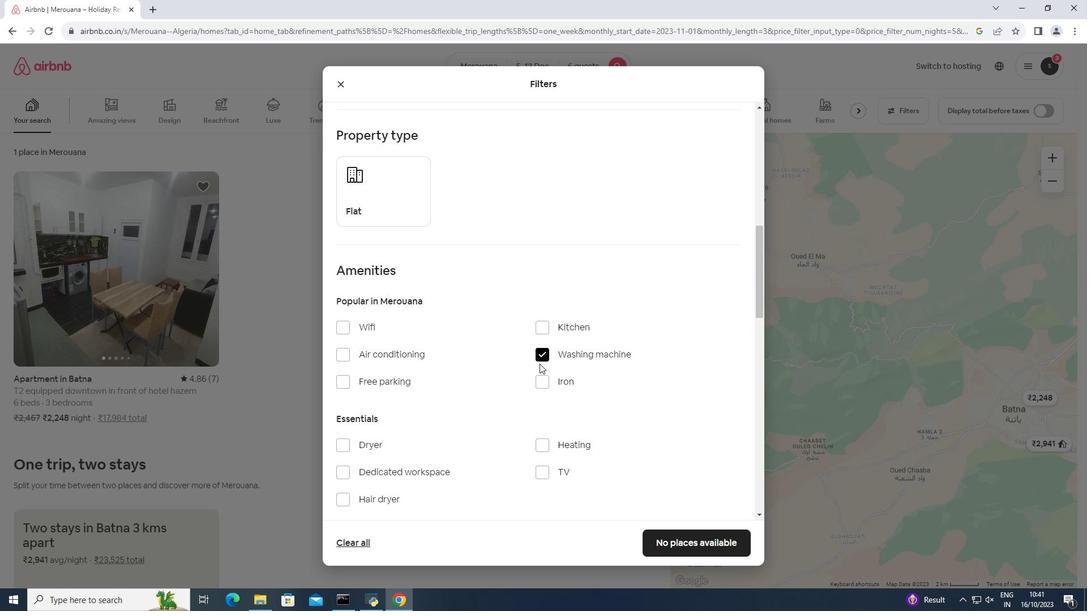 
Action: Mouse moved to (539, 364)
Screenshot: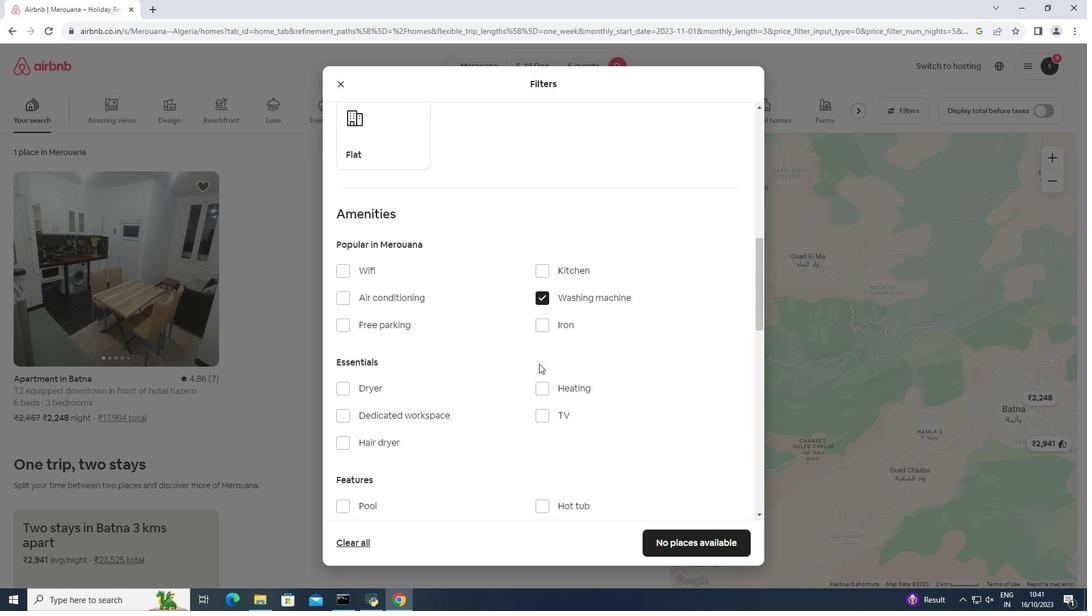 
Action: Mouse scrolled (539, 363) with delta (0, 0)
Screenshot: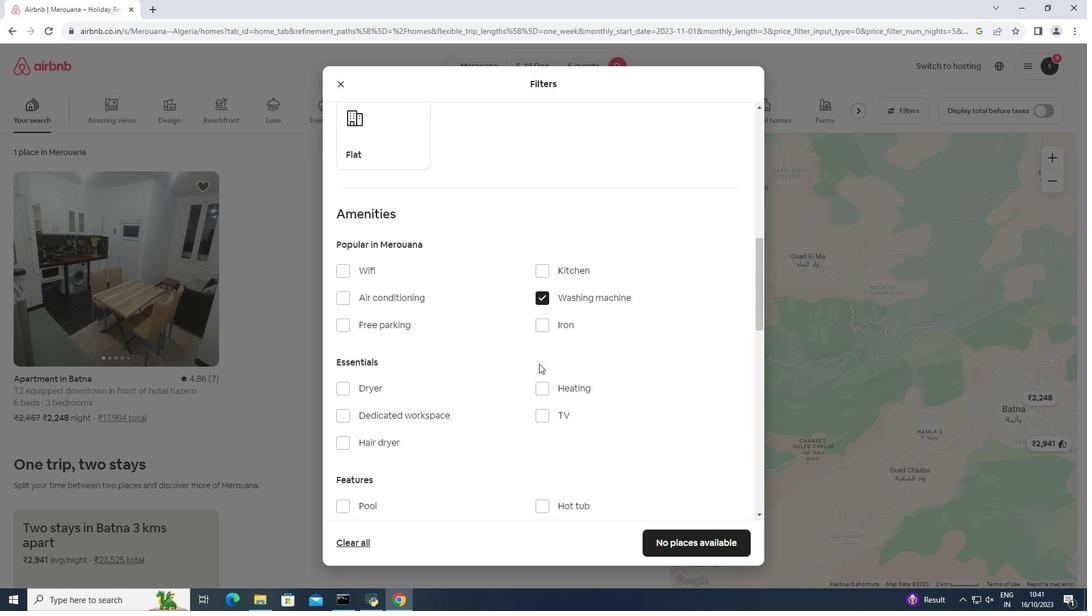 
Action: Mouse moved to (539, 364)
Screenshot: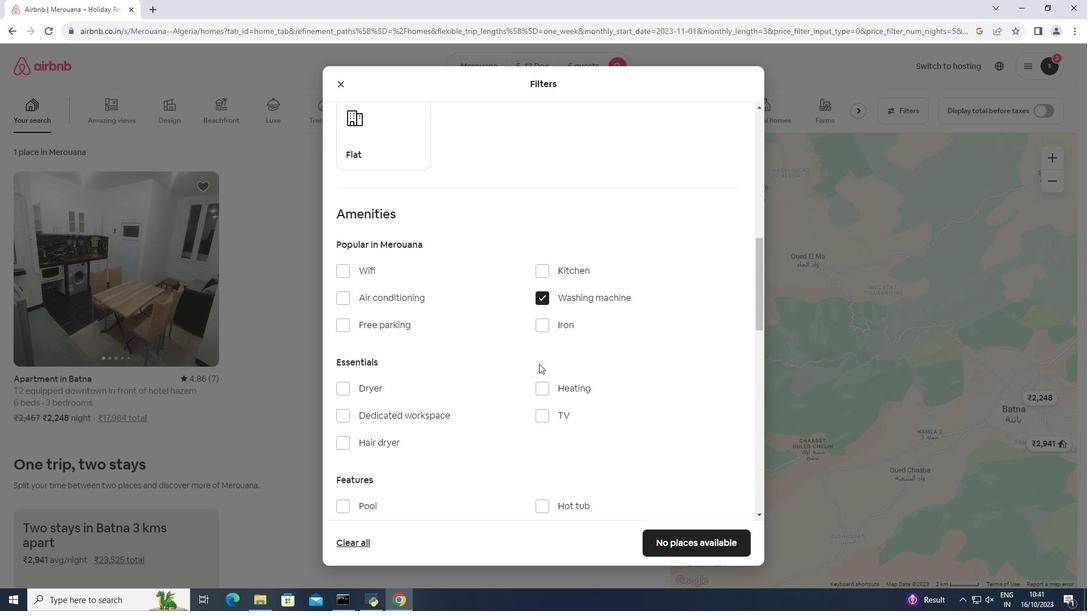 
Action: Mouse scrolled (539, 363) with delta (0, 0)
Screenshot: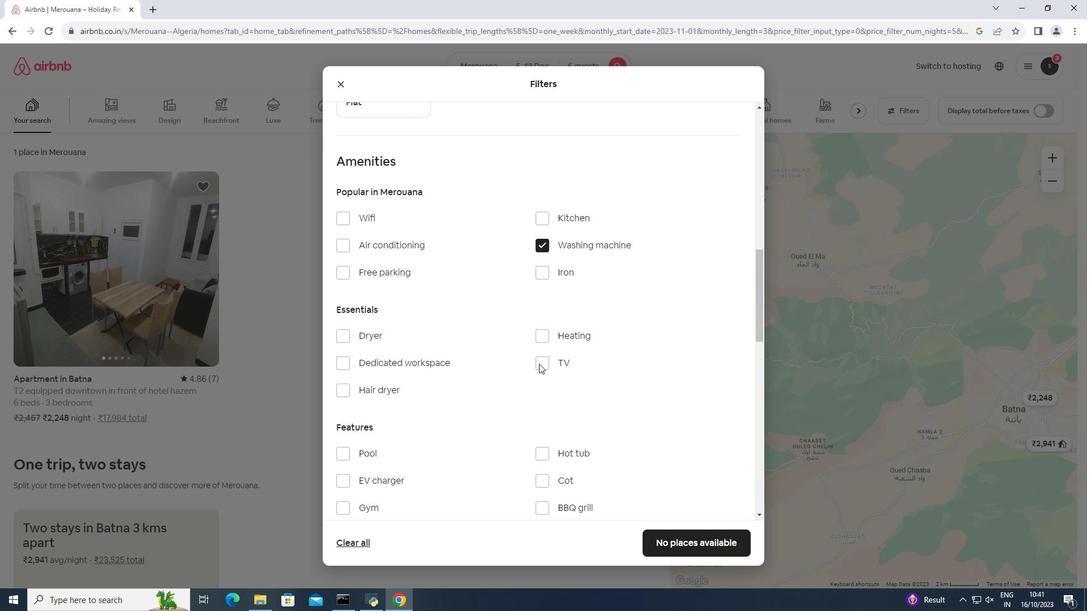 
Action: Mouse moved to (539, 364)
Screenshot: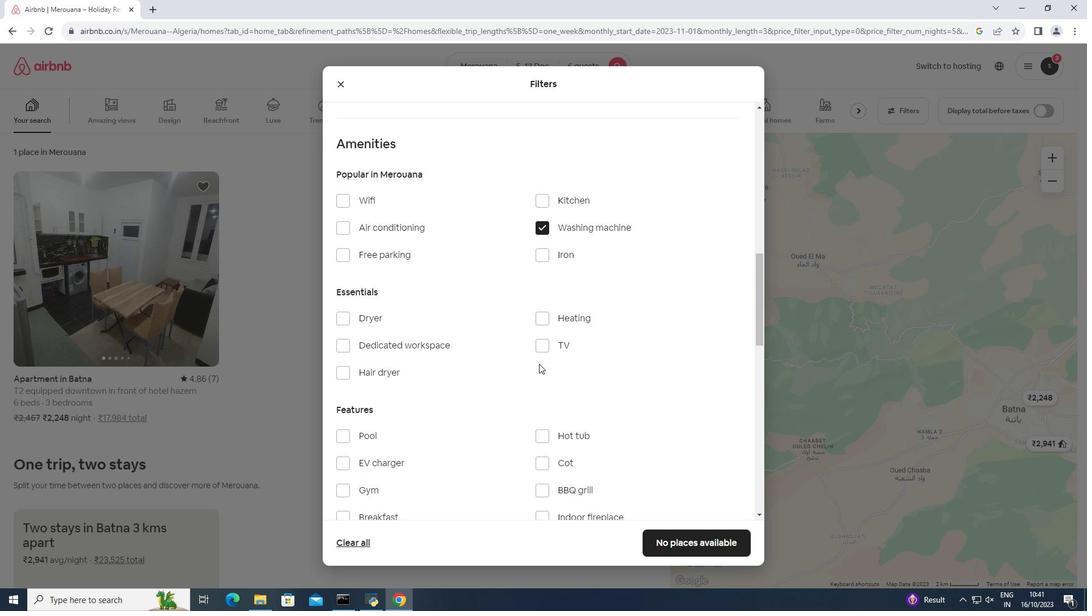 
Action: Mouse scrolled (539, 363) with delta (0, 0)
Screenshot: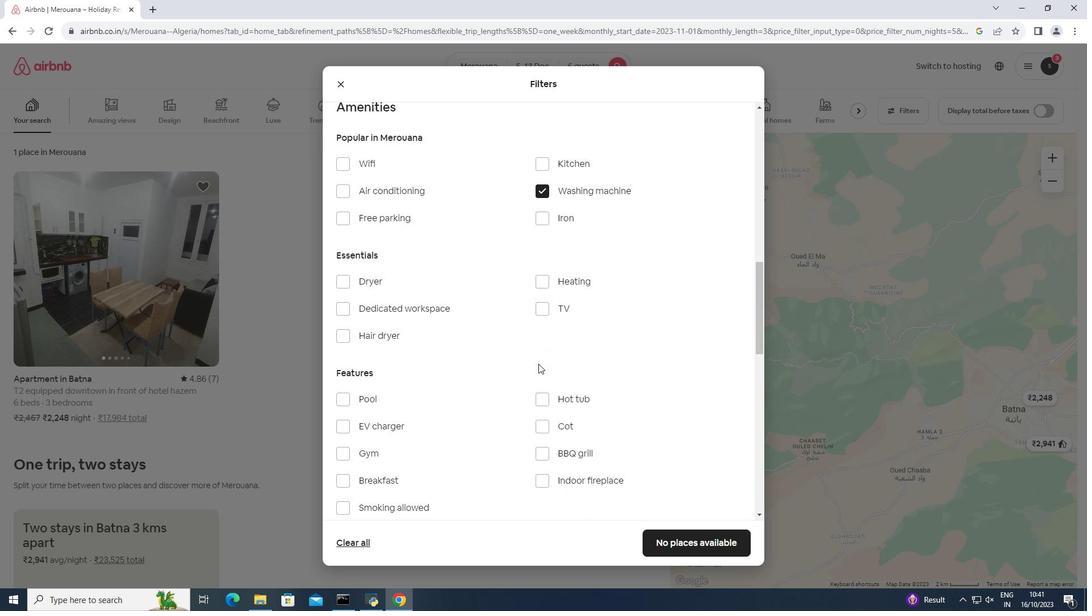 
Action: Mouse moved to (538, 364)
Screenshot: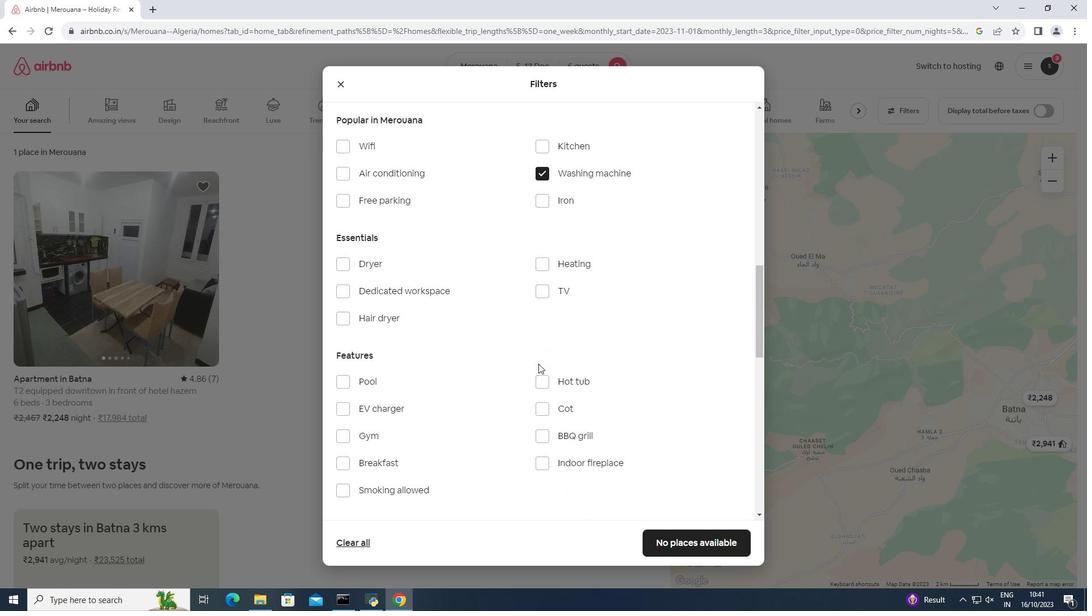 
Action: Mouse scrolled (538, 363) with delta (0, 0)
Screenshot: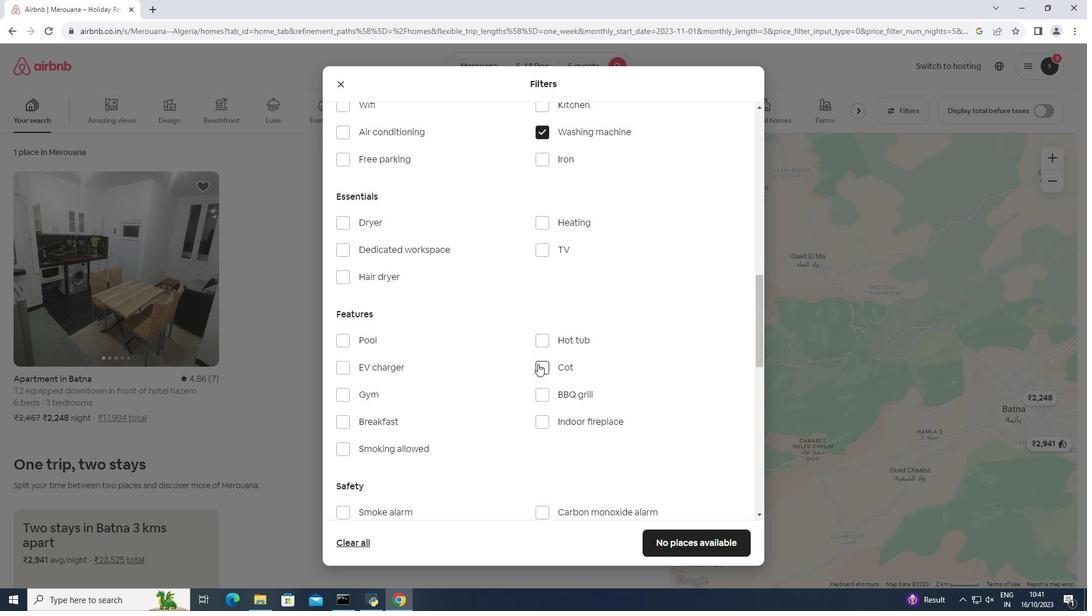 
Action: Mouse moved to (538, 364)
Screenshot: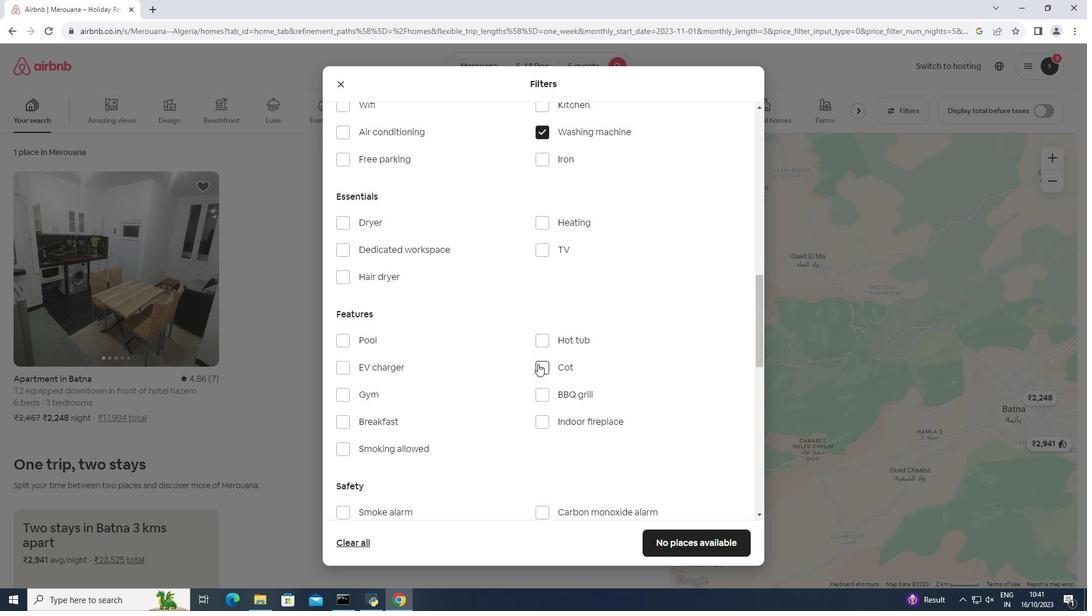 
Action: Mouse scrolled (538, 363) with delta (0, 0)
Screenshot: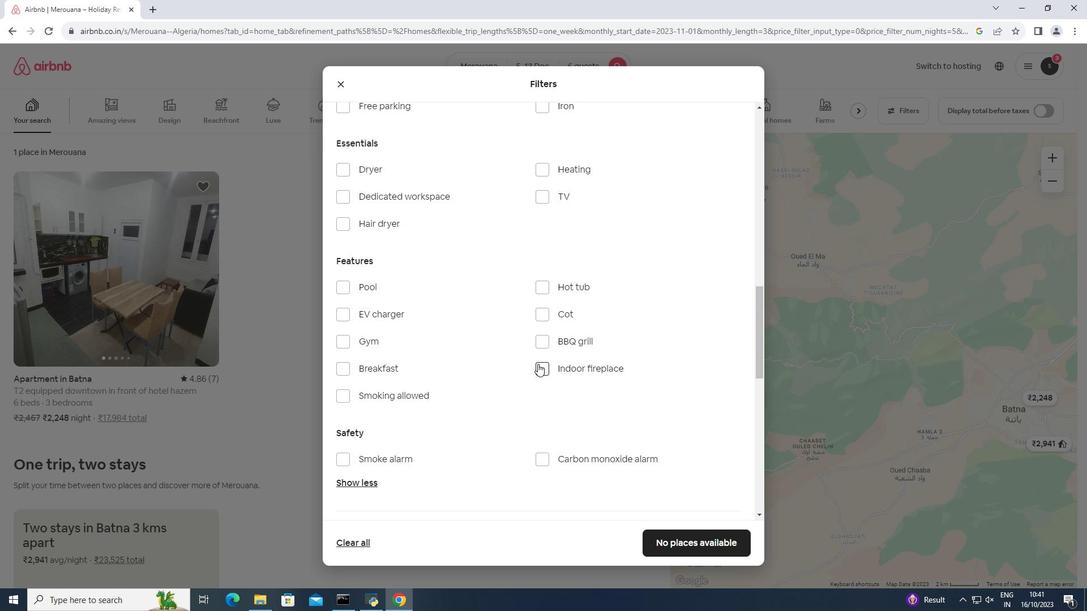 
Action: Mouse scrolled (538, 363) with delta (0, 0)
Screenshot: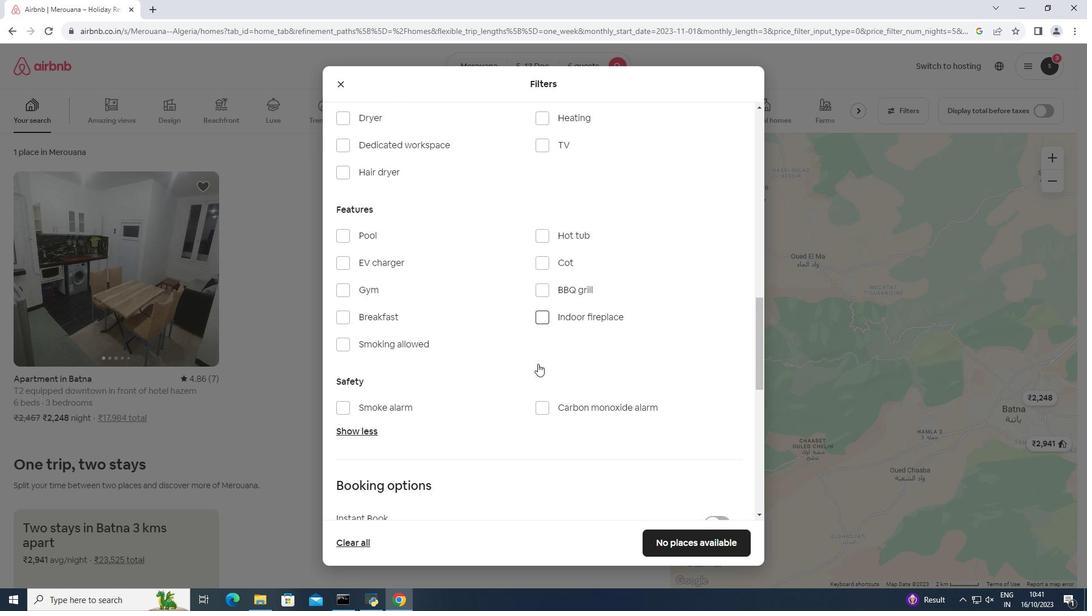 
Action: Mouse moved to (537, 364)
Screenshot: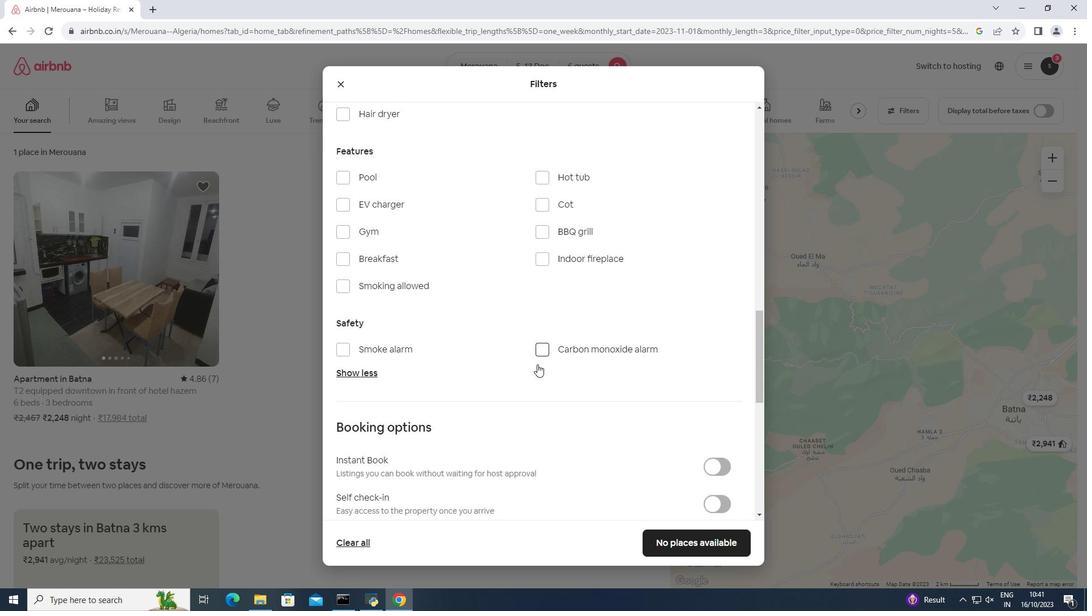 
Action: Mouse scrolled (537, 364) with delta (0, 0)
Screenshot: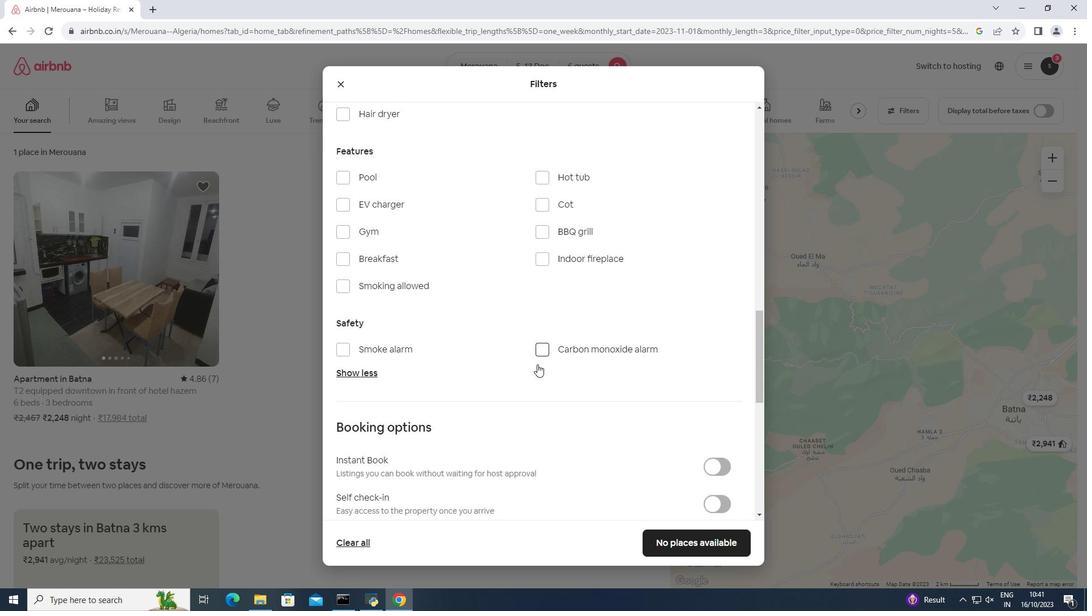 
Action: Mouse moved to (537, 364)
Screenshot: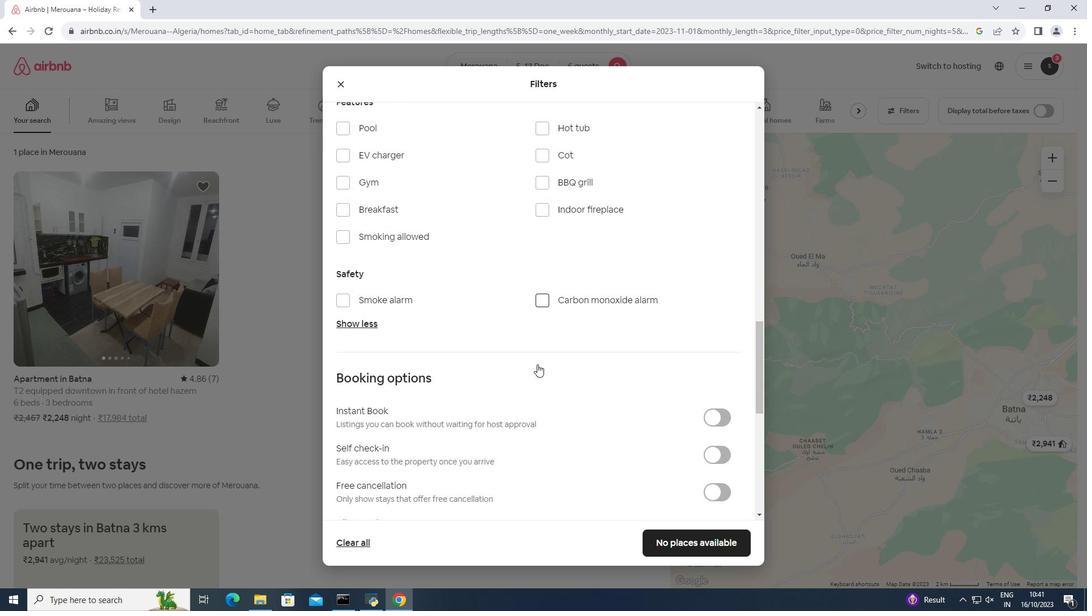 
Action: Mouse scrolled (537, 364) with delta (0, 0)
Screenshot: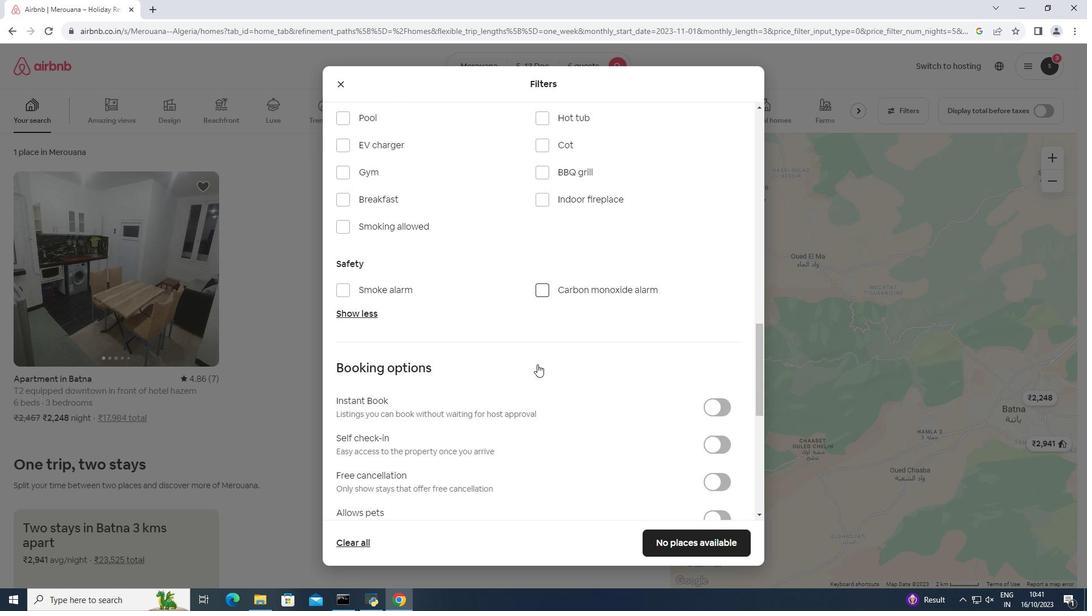 
Action: Mouse moved to (718, 385)
Screenshot: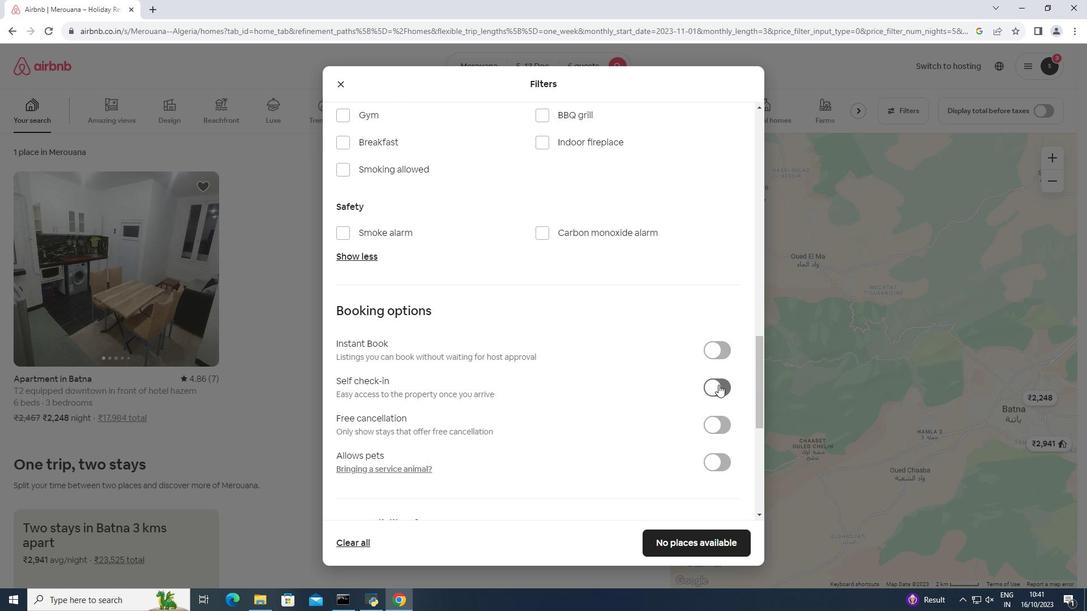 
Action: Mouse pressed left at (718, 385)
Screenshot: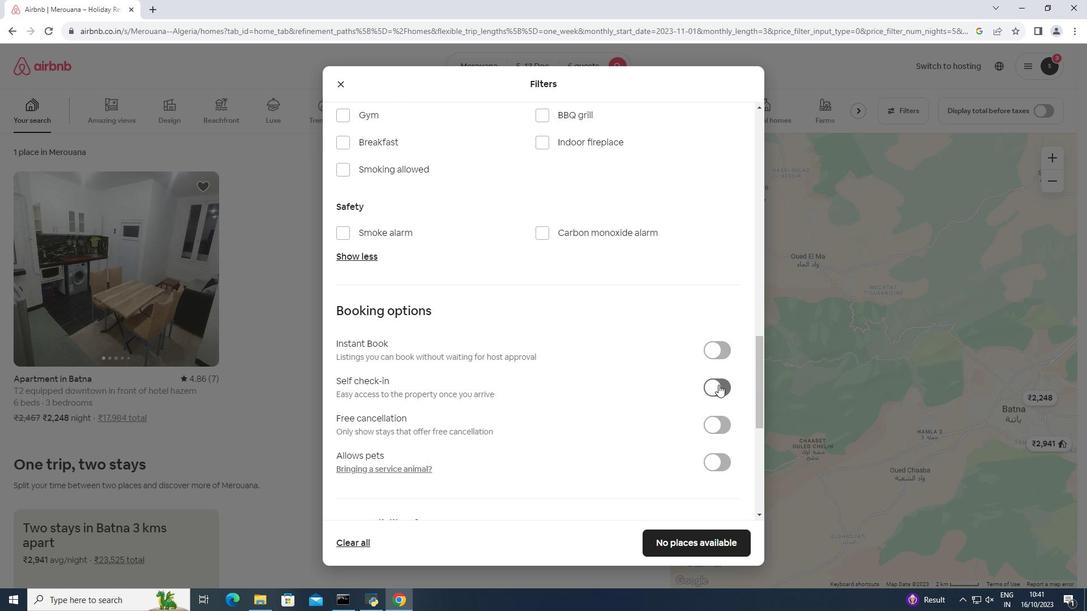 
Action: Mouse moved to (715, 547)
Screenshot: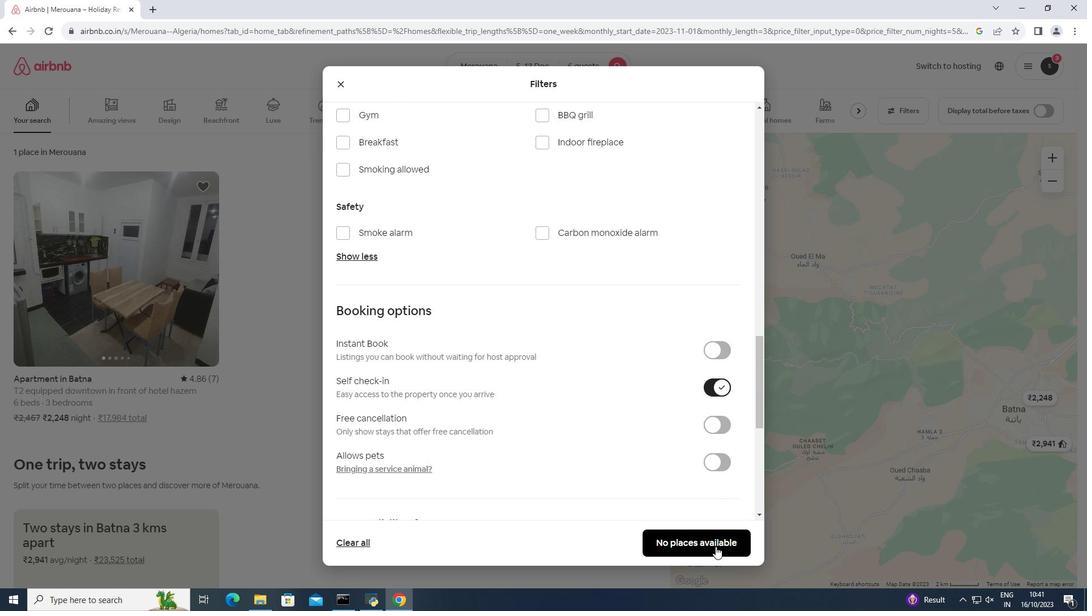 
Action: Mouse pressed left at (715, 547)
Screenshot: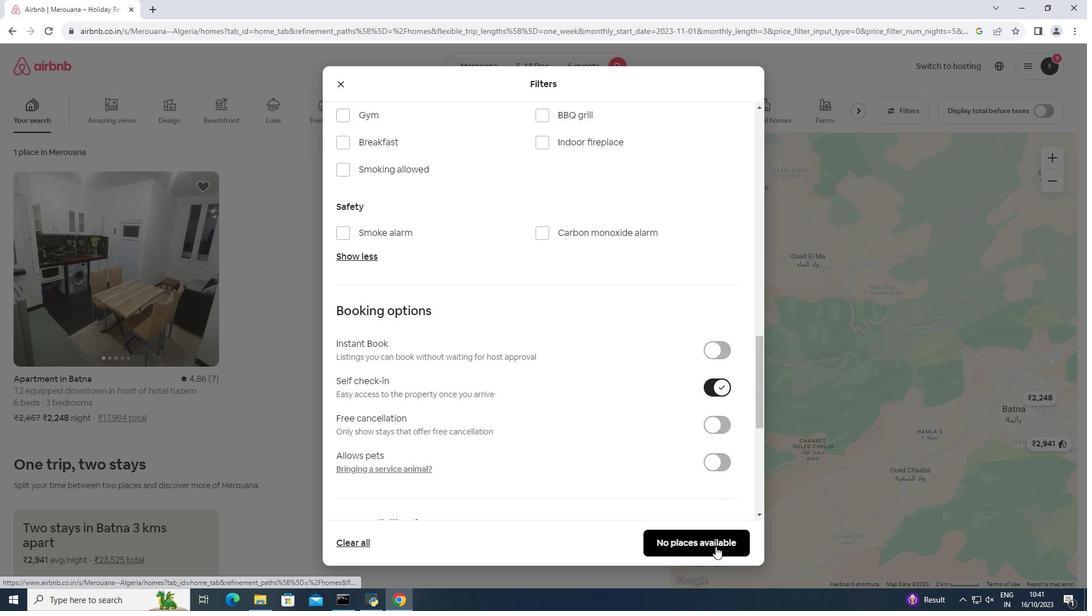 
Action: Mouse moved to (343, 419)
Screenshot: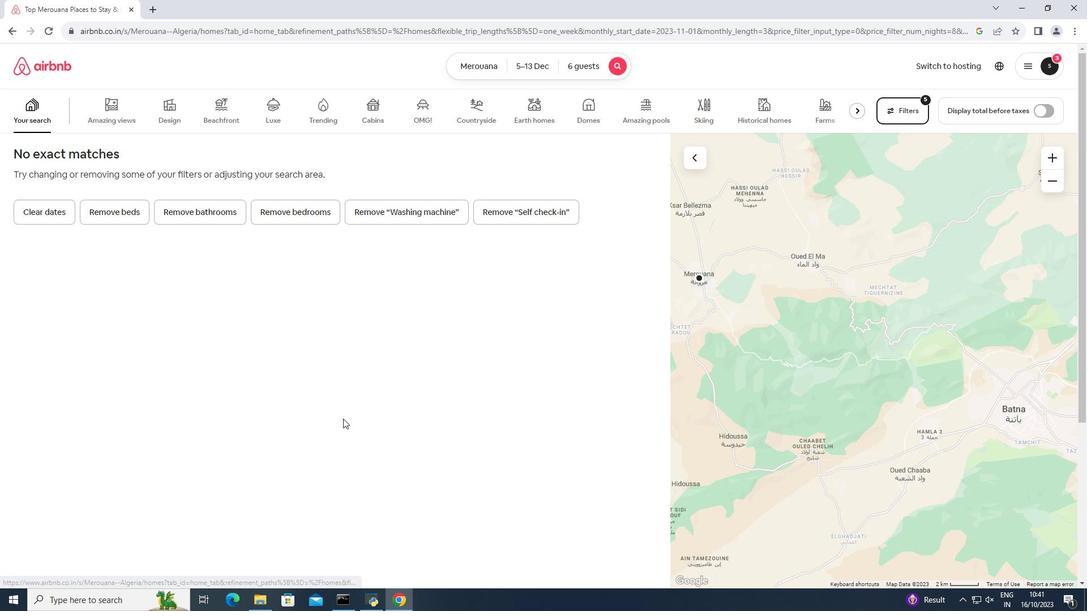 
